 Task: Reply to email with the signature Dorian Garcia with the subject 'Request for time off' from softage.1@softage.net with the message 'Could you provide me with a list of the project's critical success factors?' with CC to softage.8@softage.net with an attached document Social_media_policy.docx
Action: Mouse moved to (1034, 237)
Screenshot: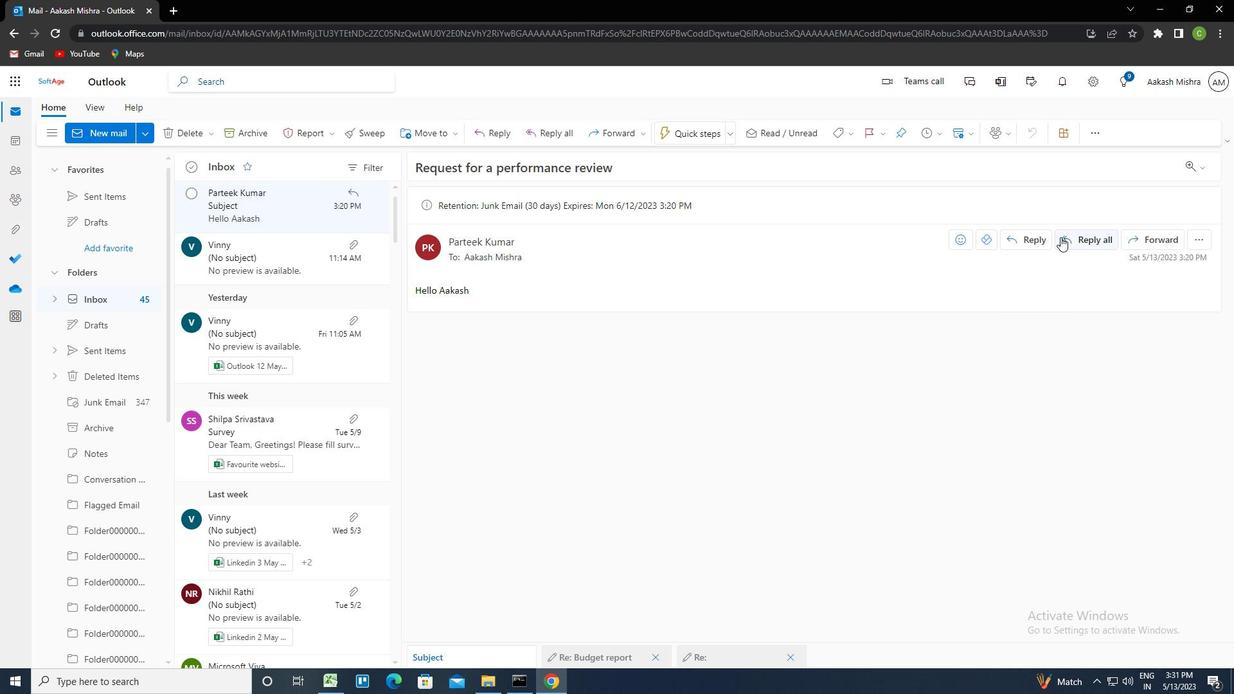 
Action: Mouse pressed left at (1034, 237)
Screenshot: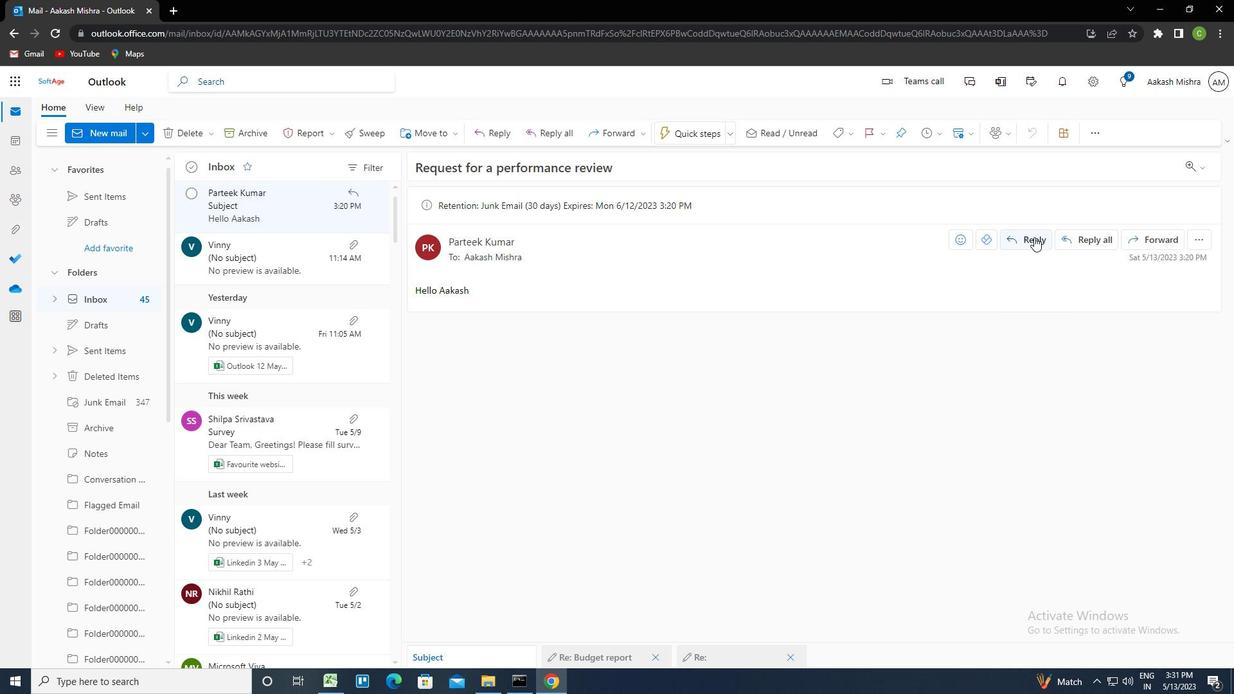 
Action: Mouse moved to (831, 135)
Screenshot: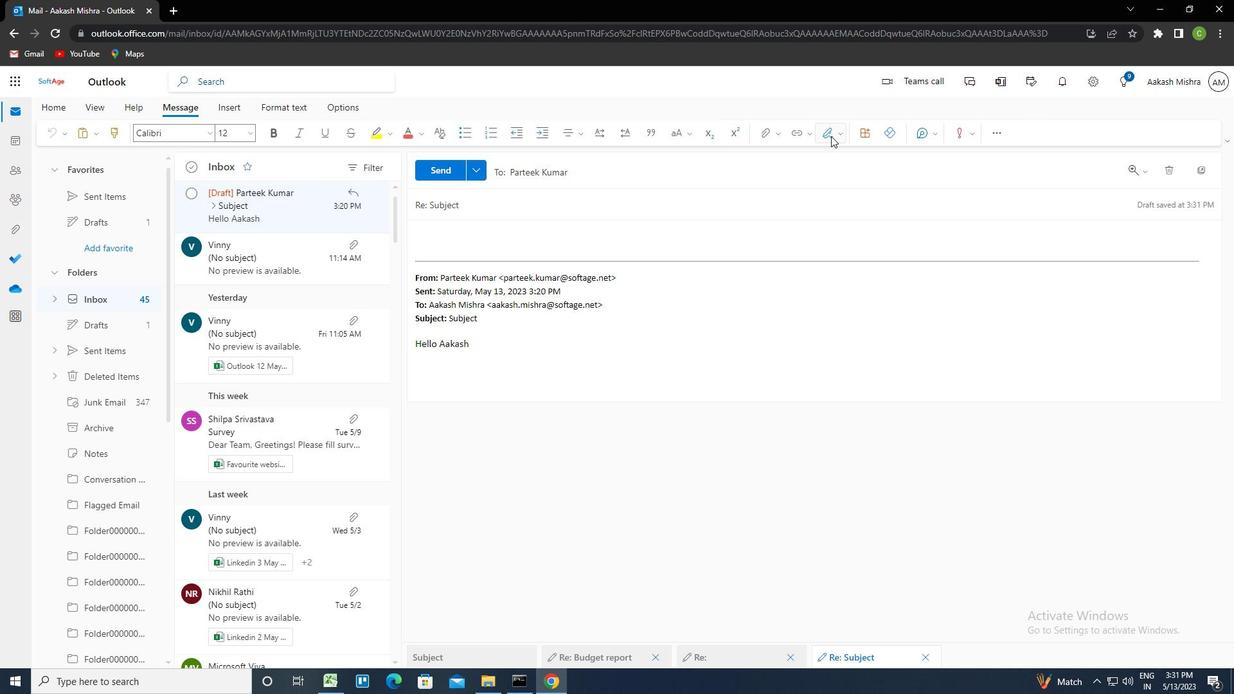 
Action: Mouse pressed left at (831, 135)
Screenshot: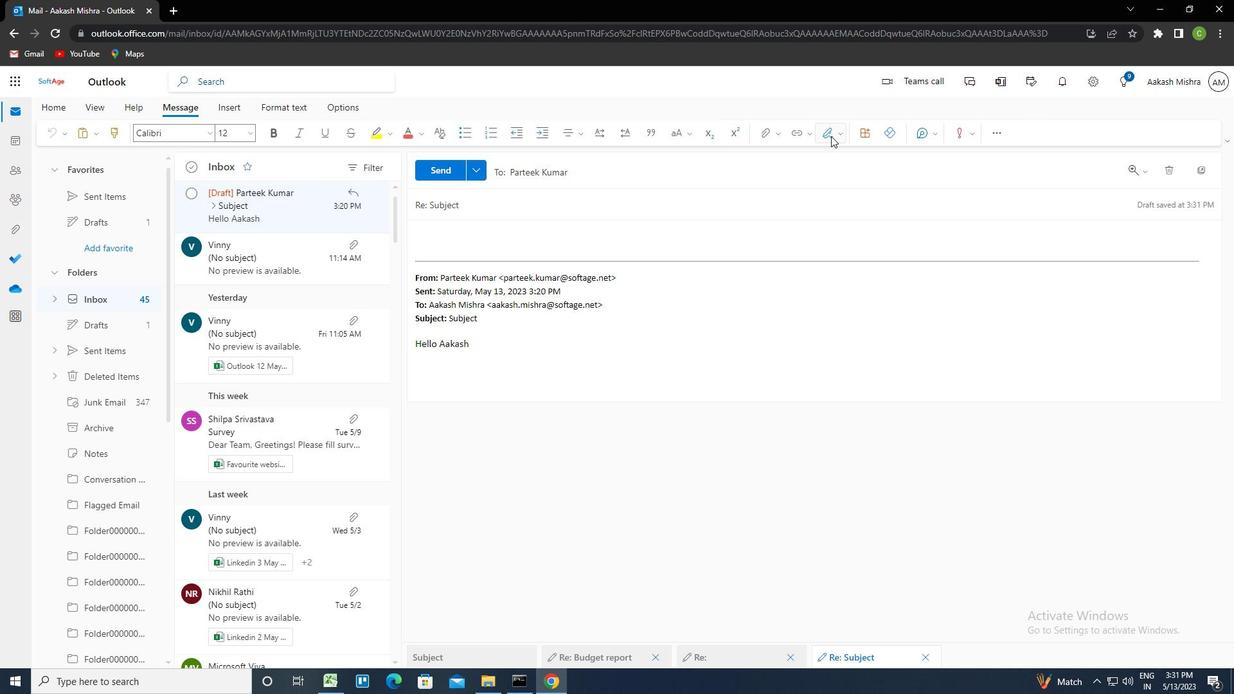 
Action: Mouse moved to (823, 189)
Screenshot: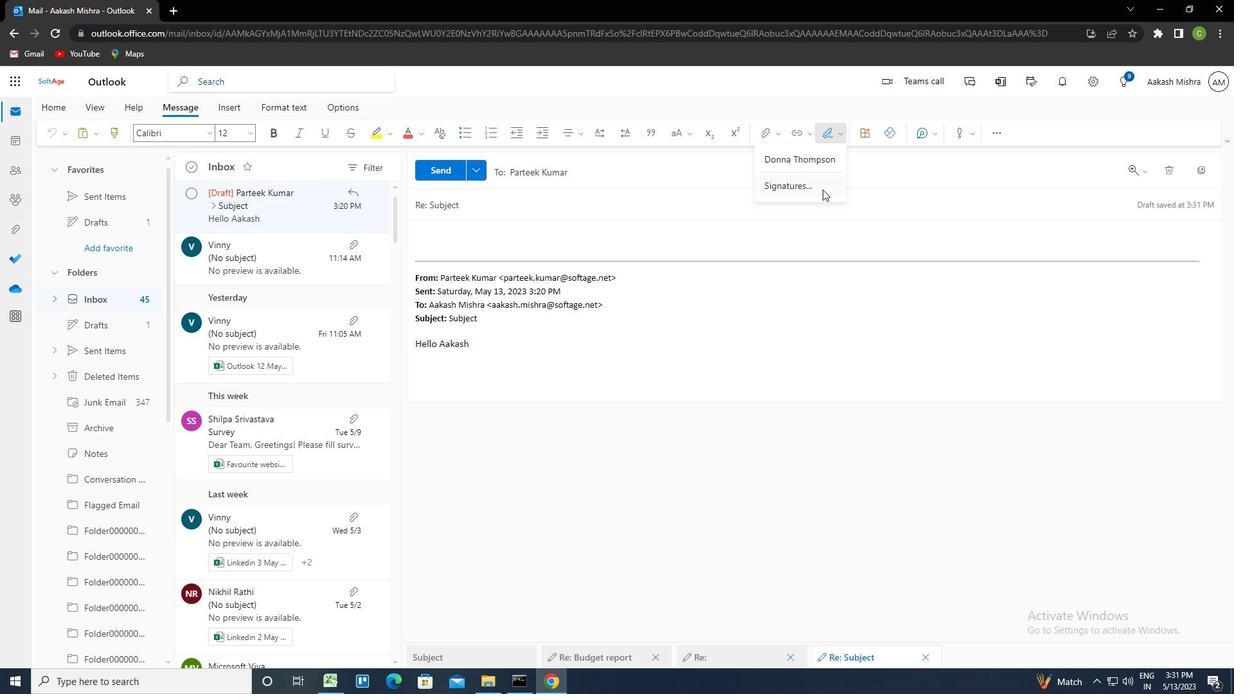 
Action: Mouse pressed left at (823, 189)
Screenshot: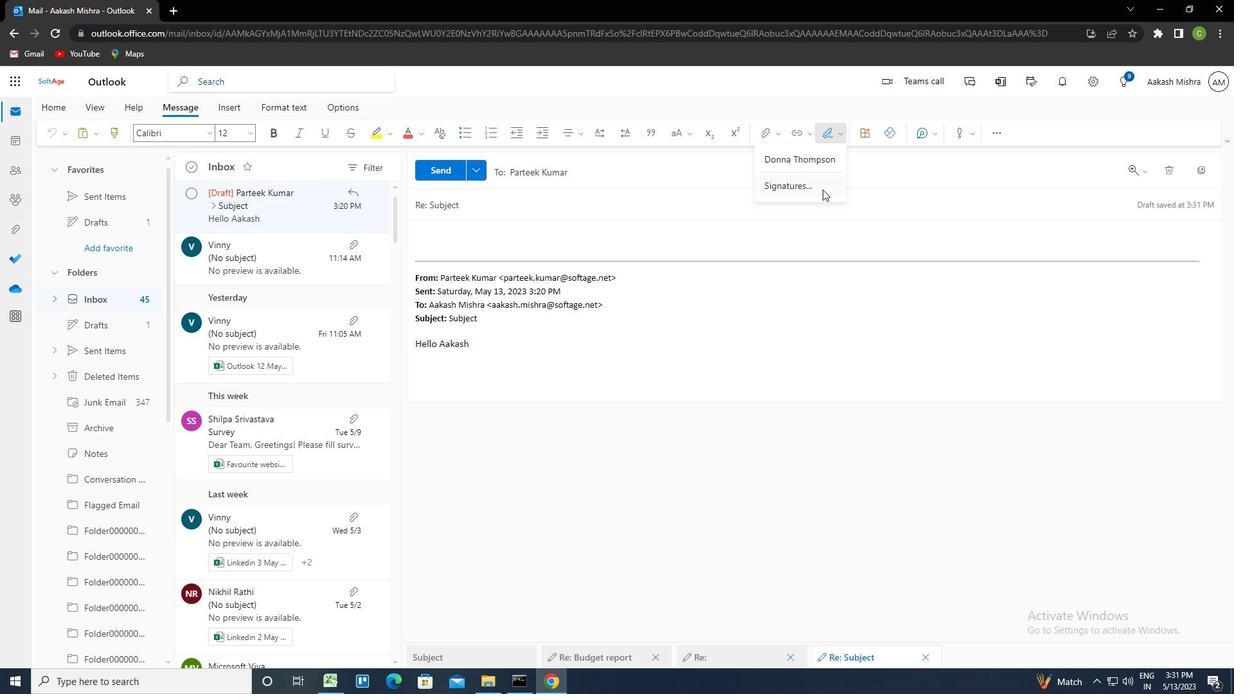 
Action: Mouse moved to (860, 235)
Screenshot: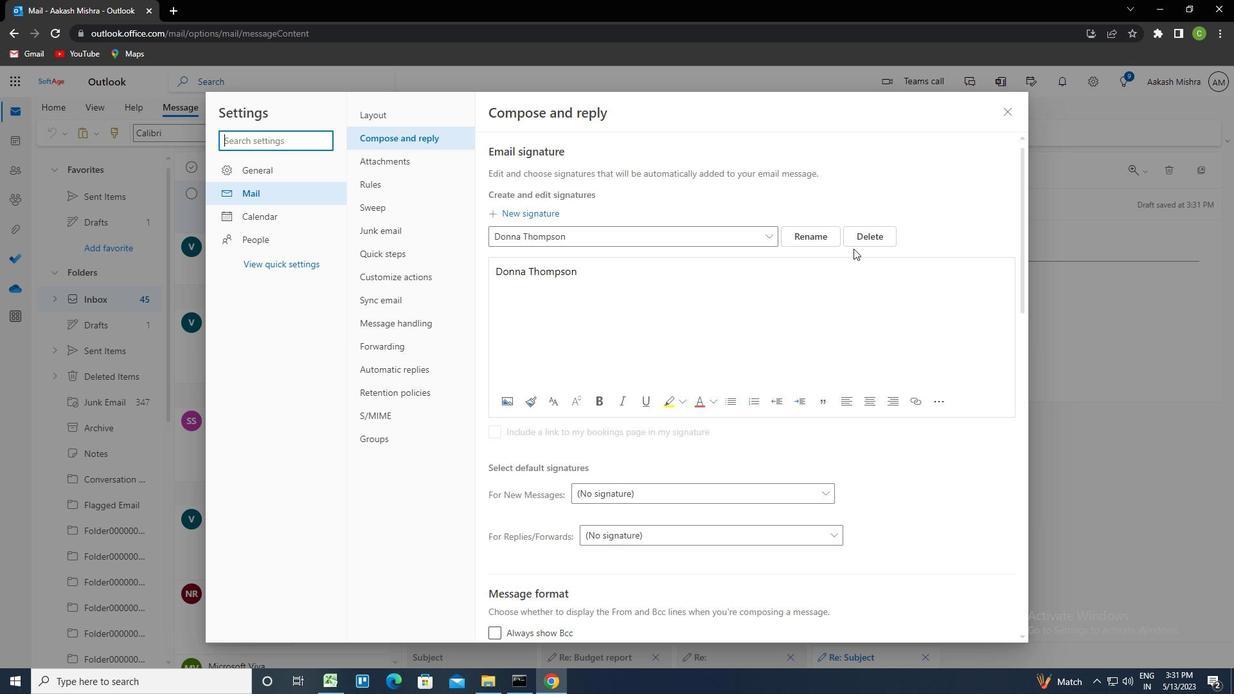 
Action: Mouse pressed left at (860, 235)
Screenshot: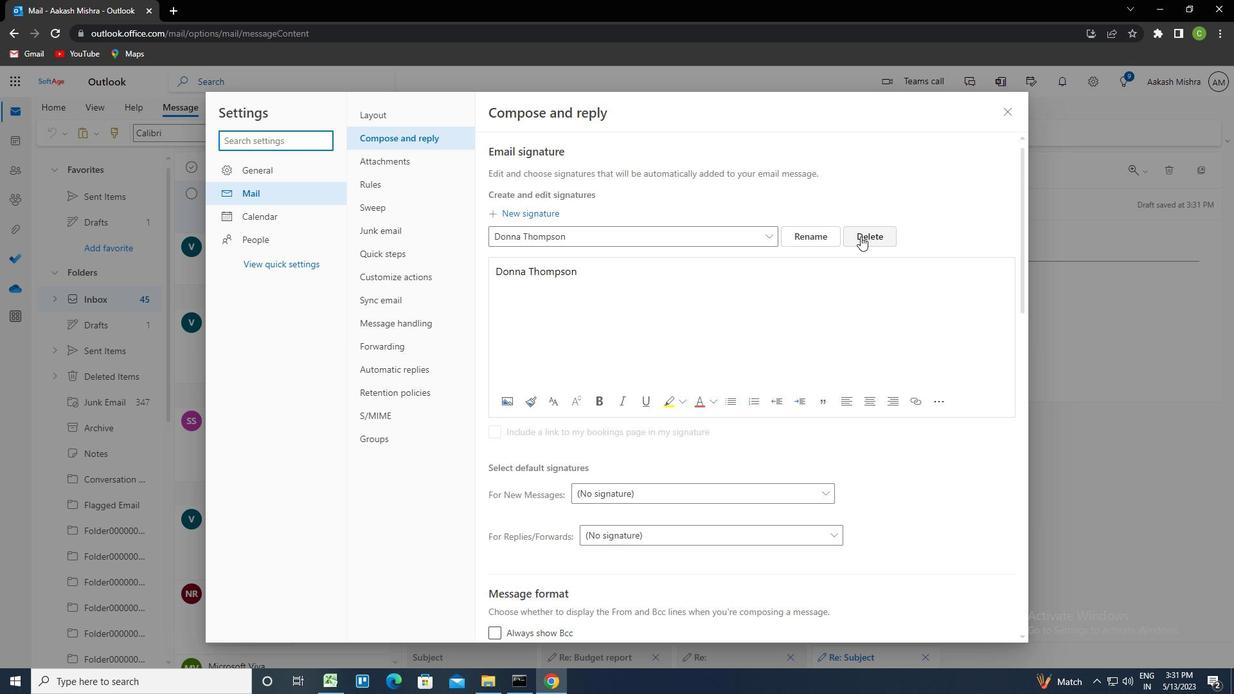
Action: Mouse moved to (678, 239)
Screenshot: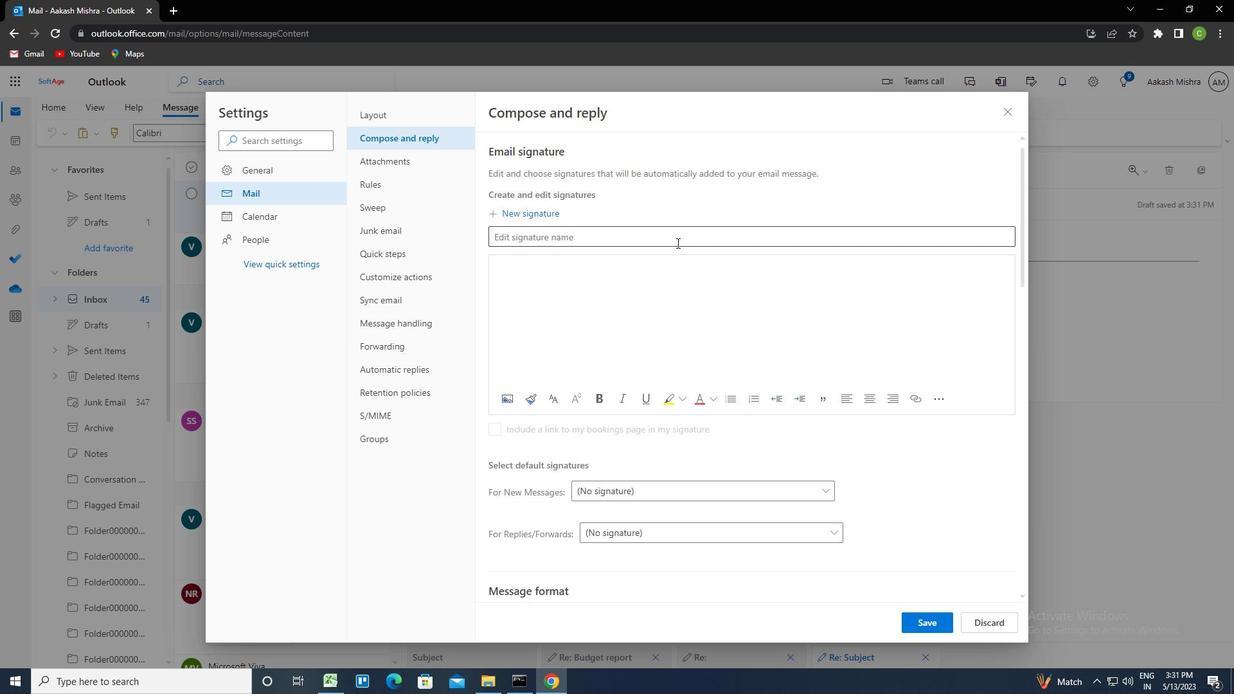 
Action: Mouse pressed left at (678, 239)
Screenshot: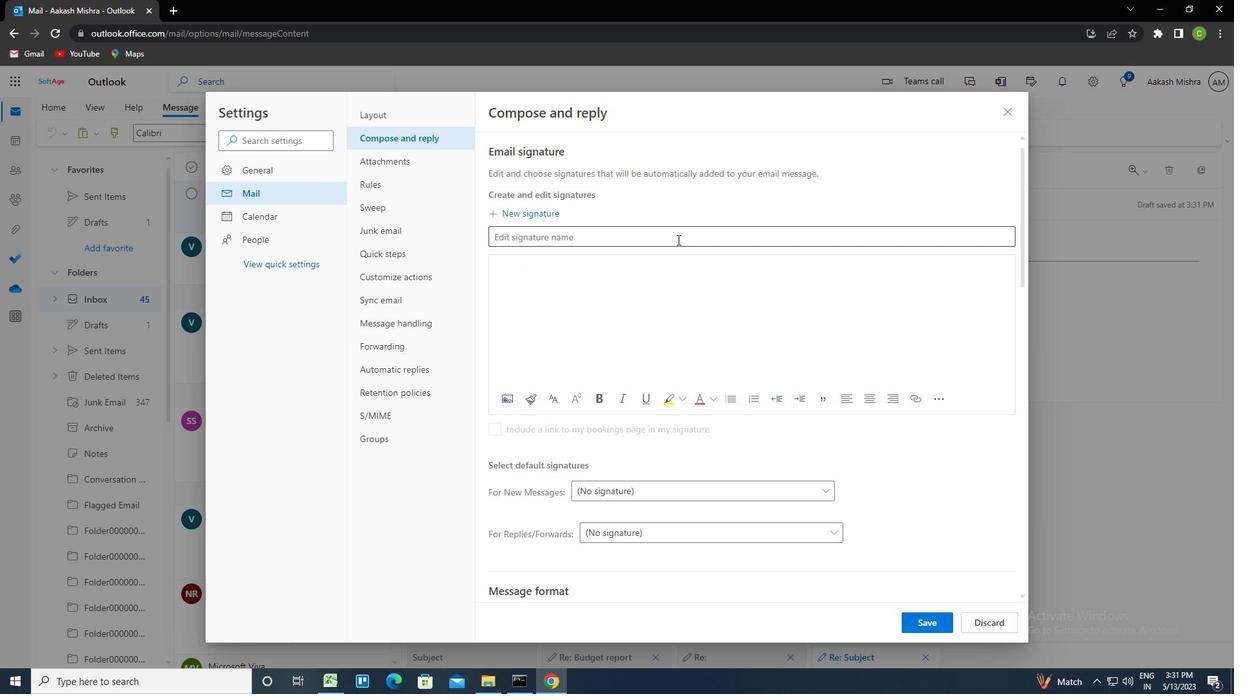 
Action: Key pressed <Key.caps_lock>d<Key.caps_lock>orian<Key.space><Key.caps_lock>g<Key.caps_lock>arcia<Key.tab><Key.caps_lock>d<Key.caps_lock>orian<Key.space><Key.caps_lock>g<Key.caps_lock>racia
Screenshot: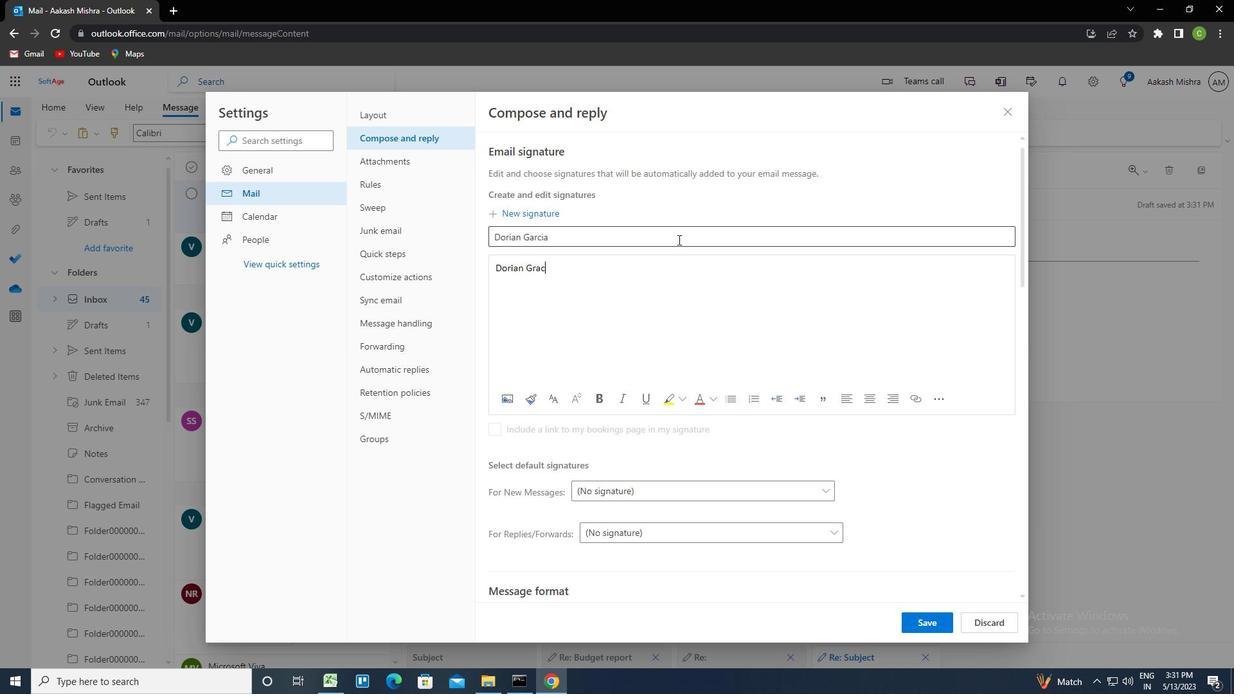 
Action: Mouse moved to (931, 626)
Screenshot: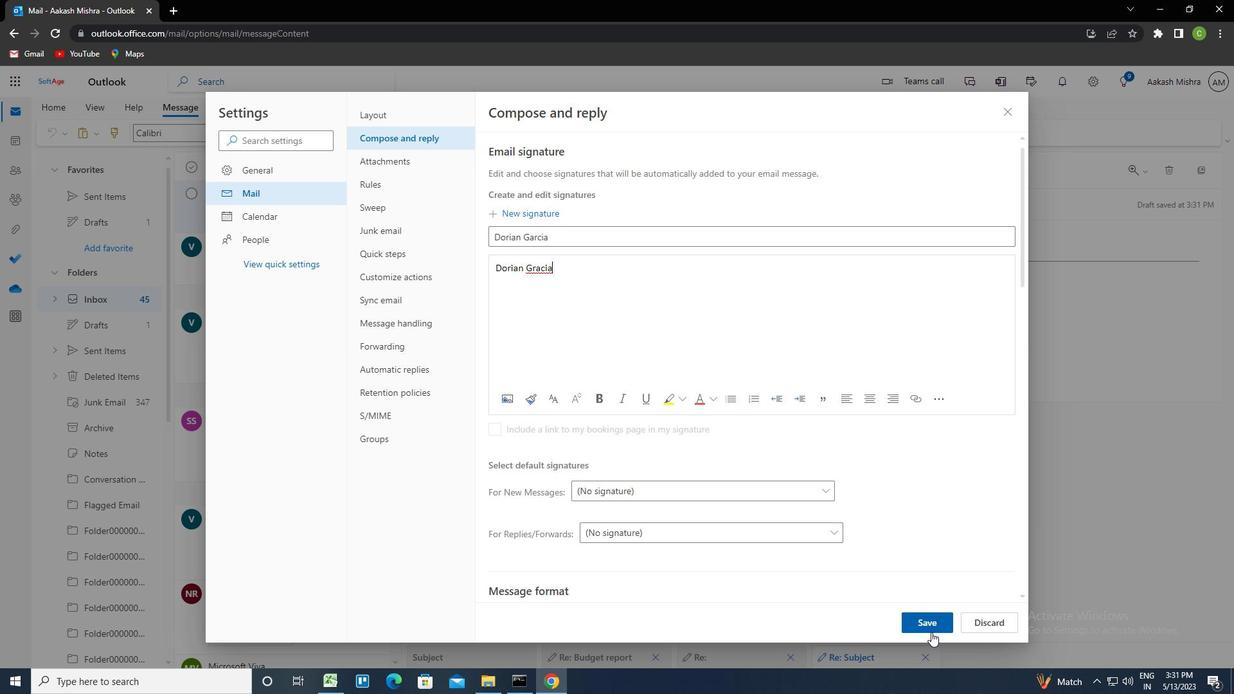 
Action: Mouse pressed left at (931, 626)
Screenshot: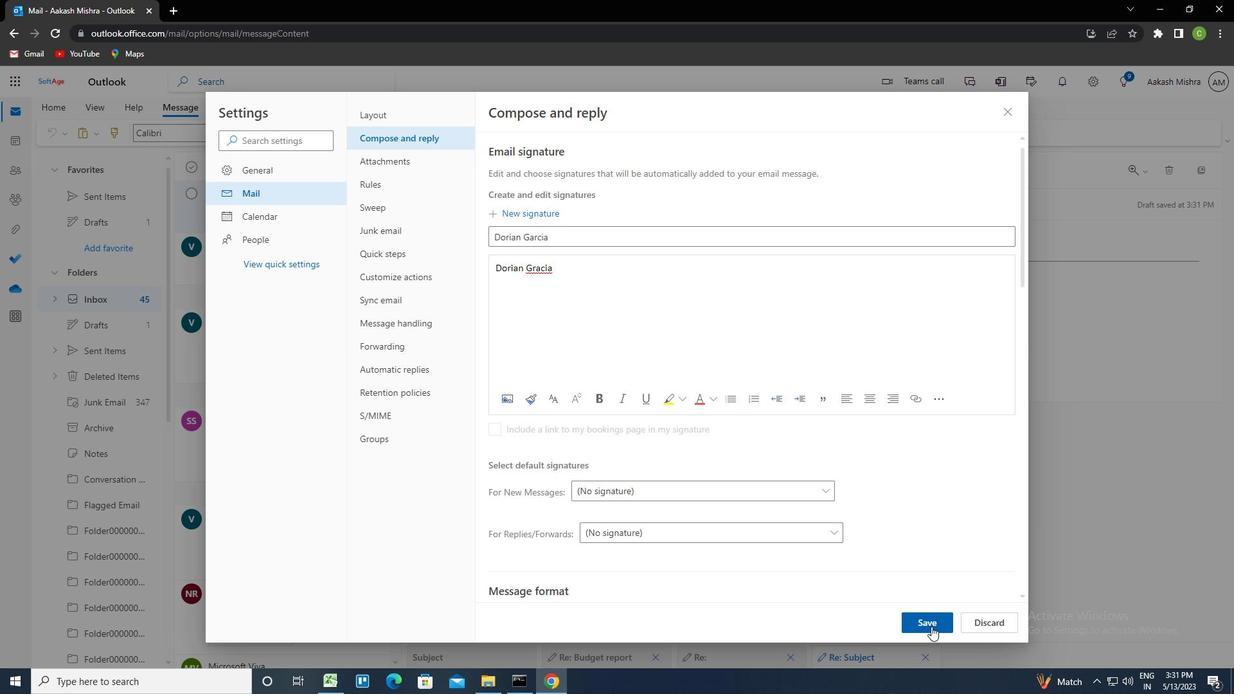 
Action: Mouse moved to (541, 270)
Screenshot: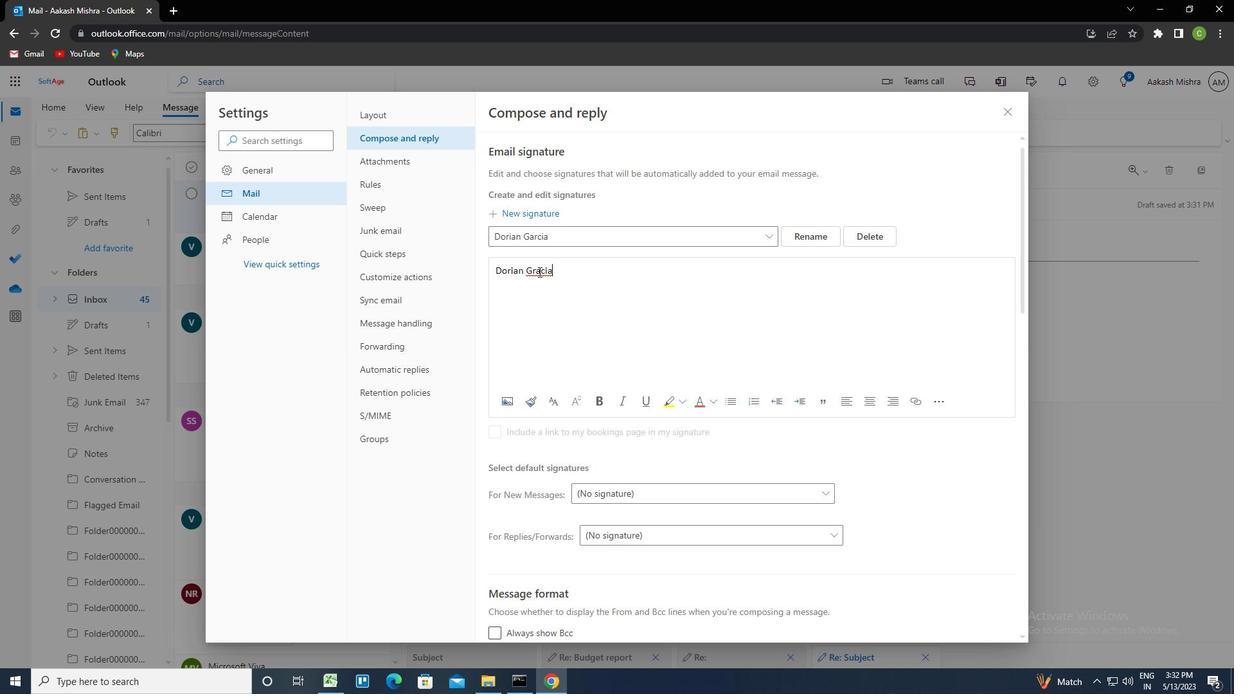 
Action: Mouse pressed left at (541, 270)
Screenshot: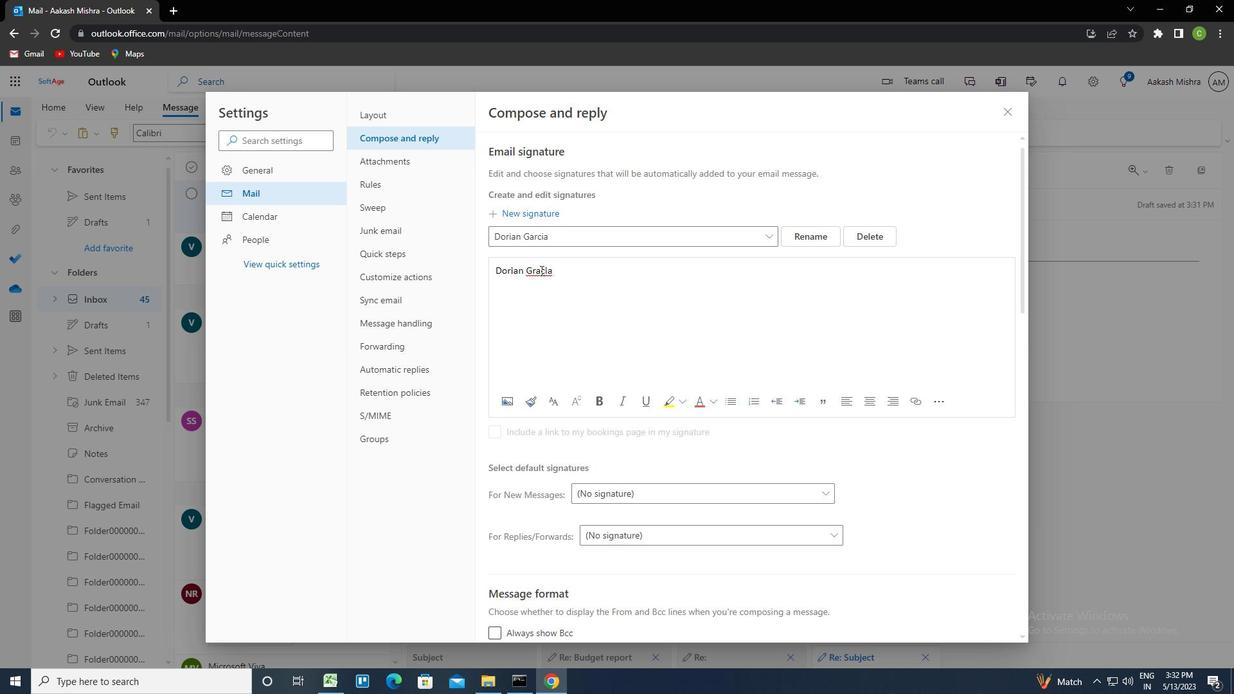 
Action: Mouse moved to (542, 270)
Screenshot: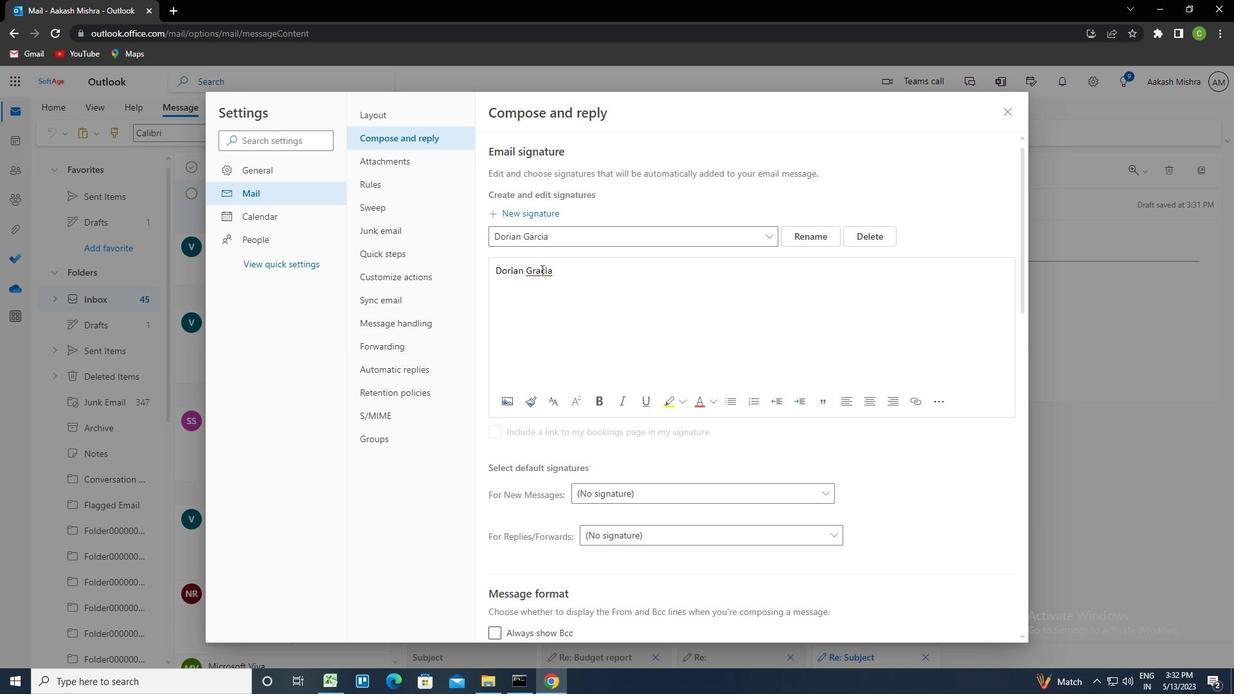 
Action: Key pressed <Key.backspace><Key.backspace>ar
Screenshot: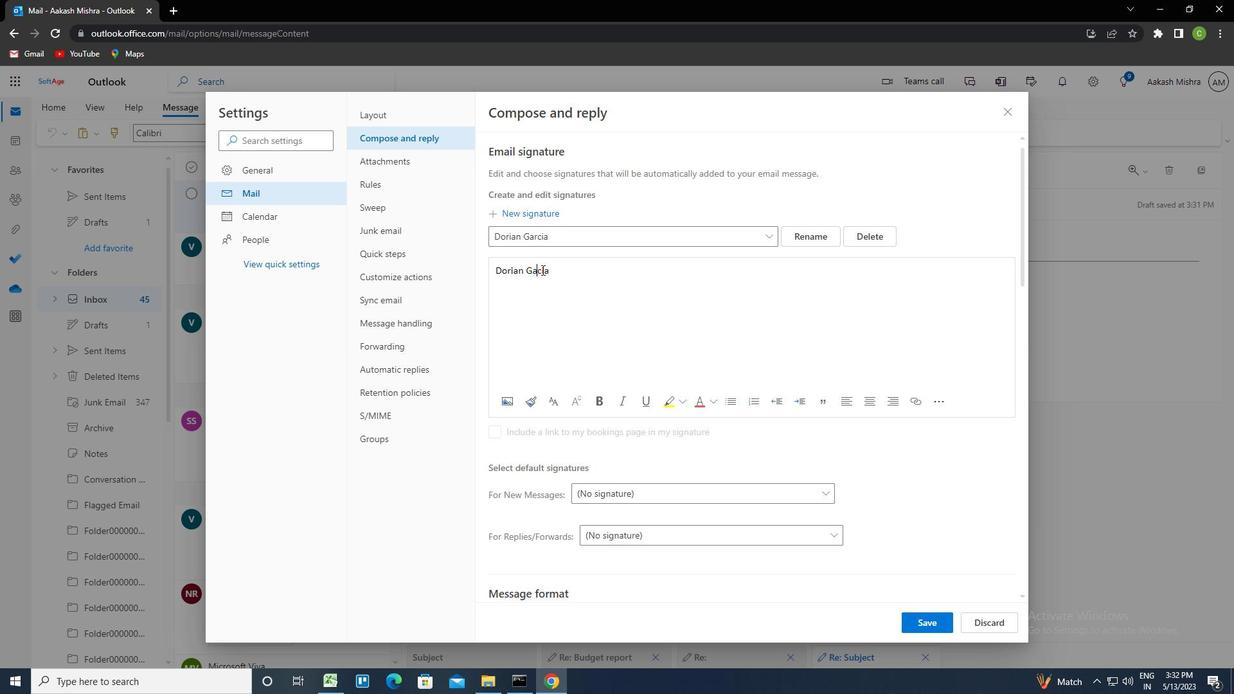 
Action: Mouse moved to (932, 629)
Screenshot: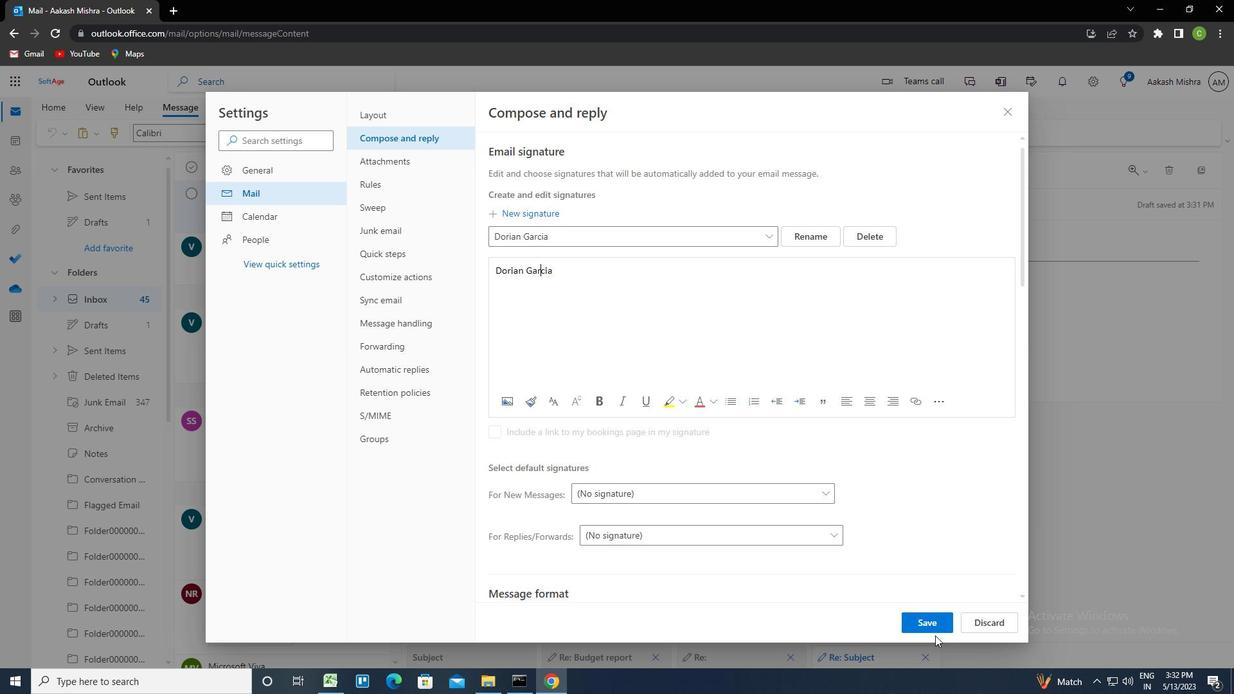 
Action: Mouse pressed left at (932, 629)
Screenshot: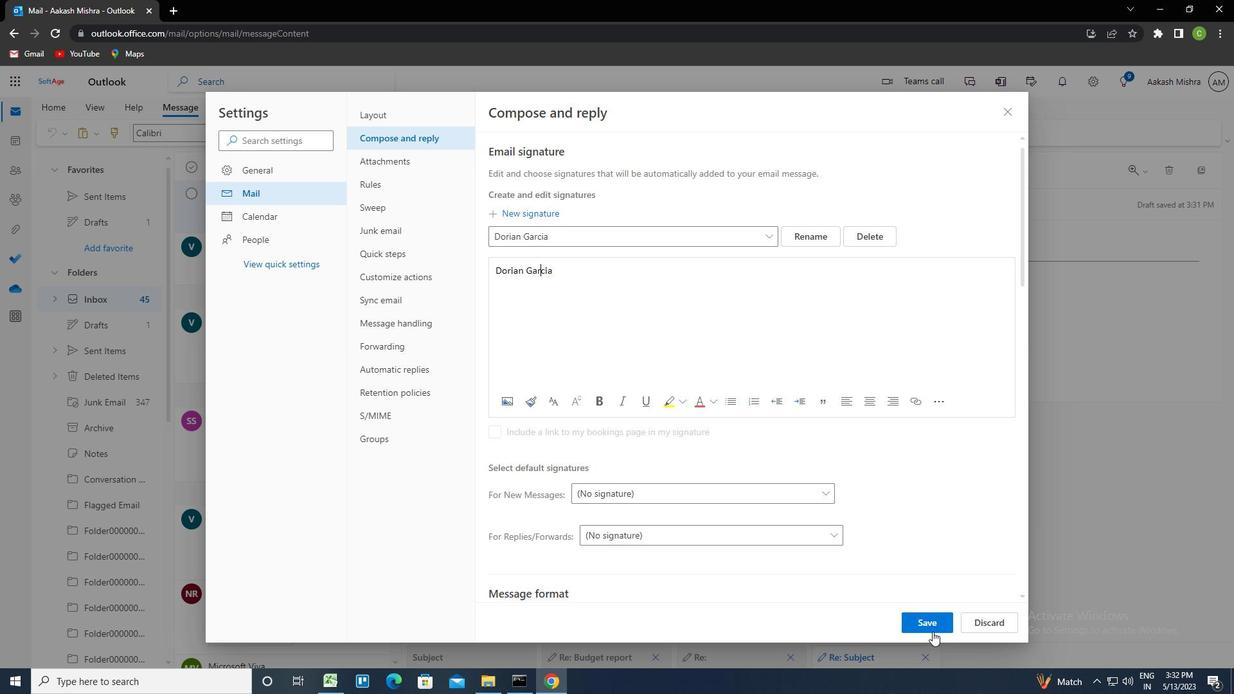
Action: Mouse moved to (1012, 108)
Screenshot: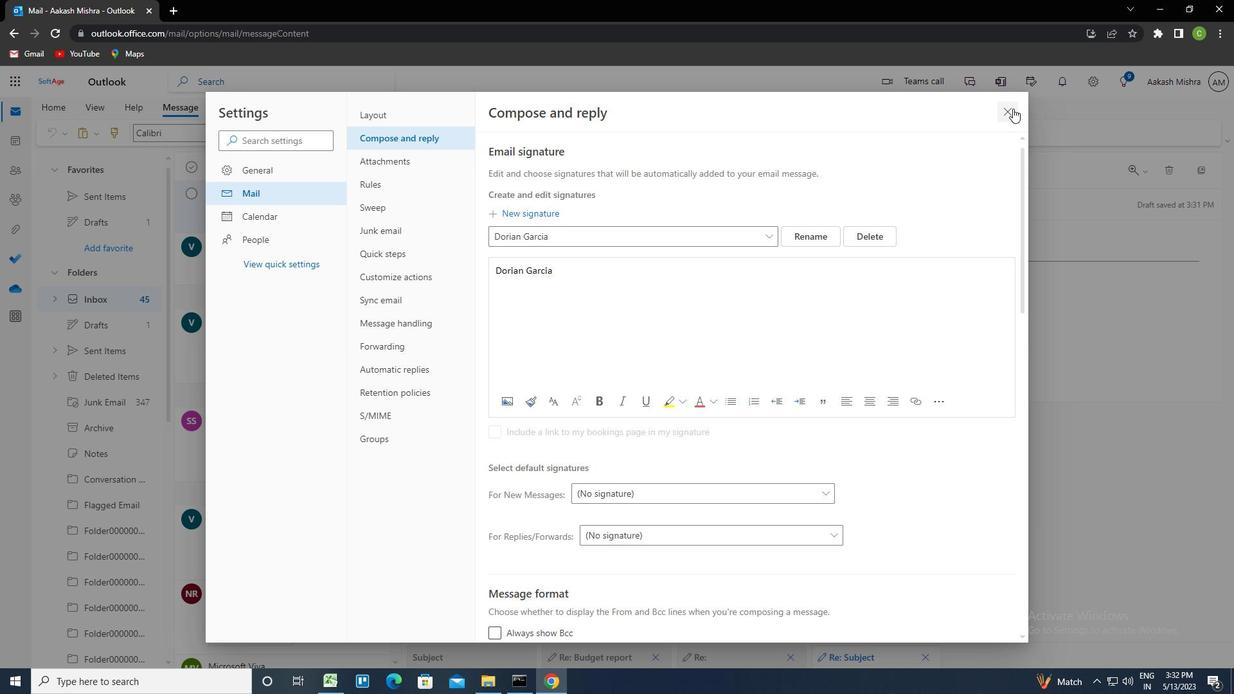 
Action: Mouse pressed left at (1012, 108)
Screenshot: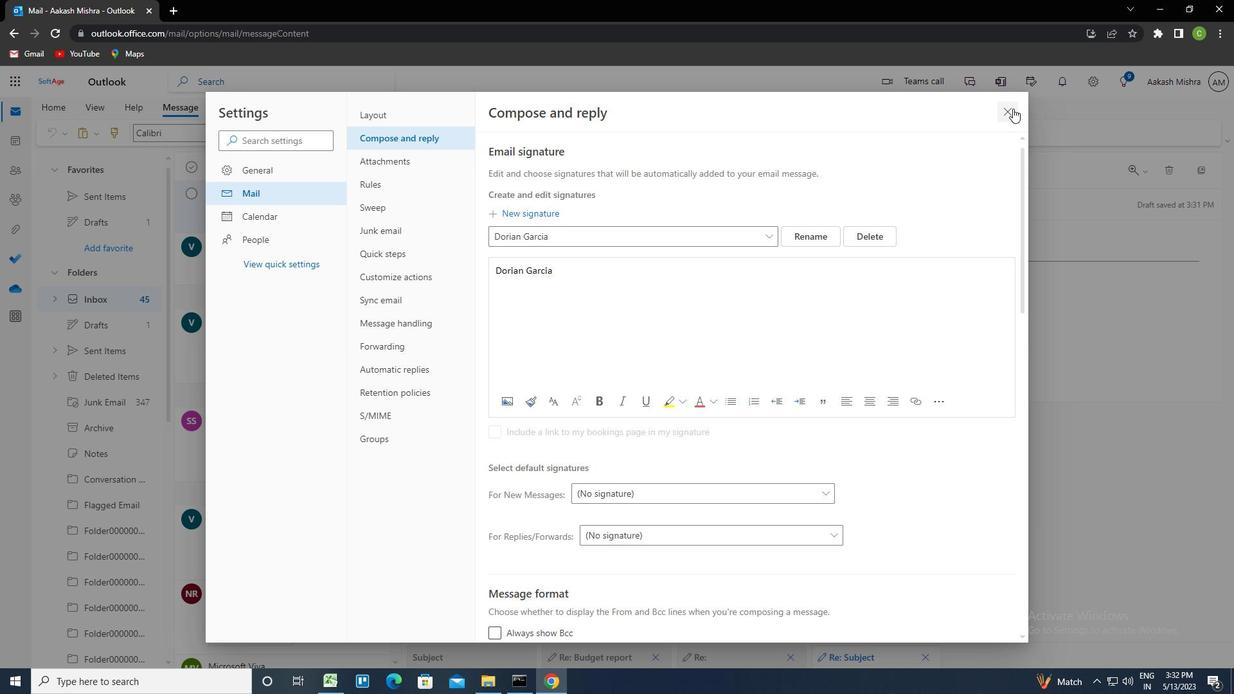 
Action: Mouse moved to (488, 241)
Screenshot: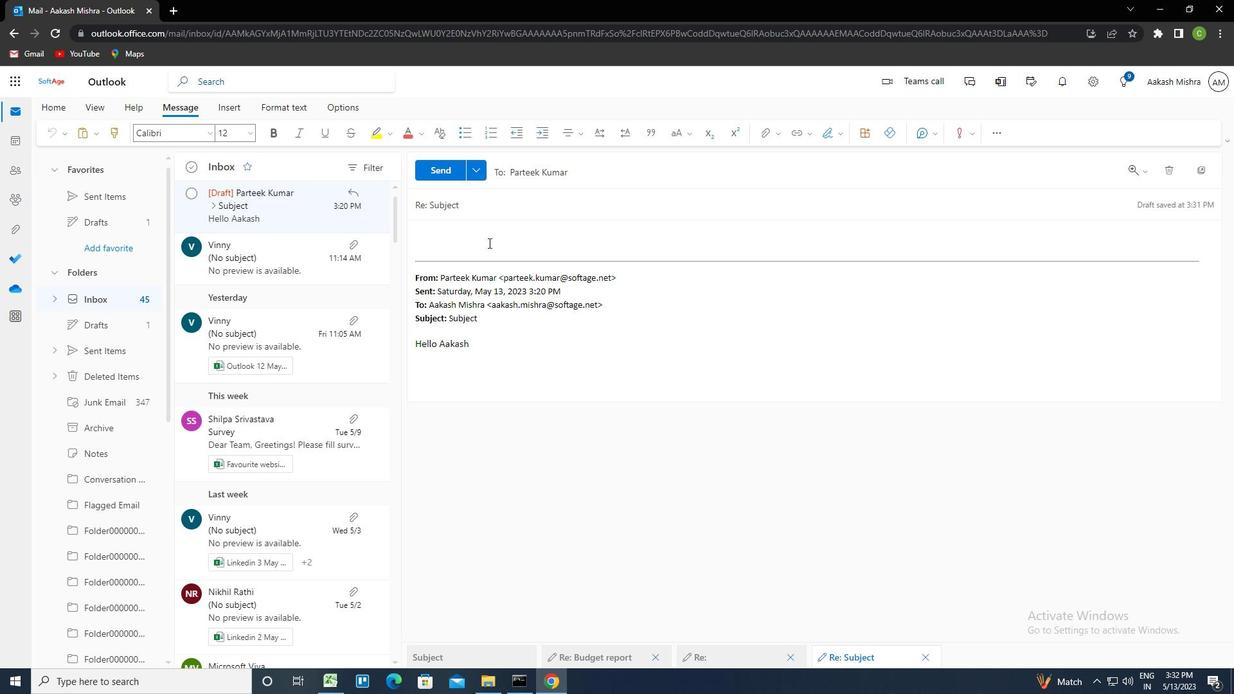 
Action: Mouse pressed left at (488, 241)
Screenshot: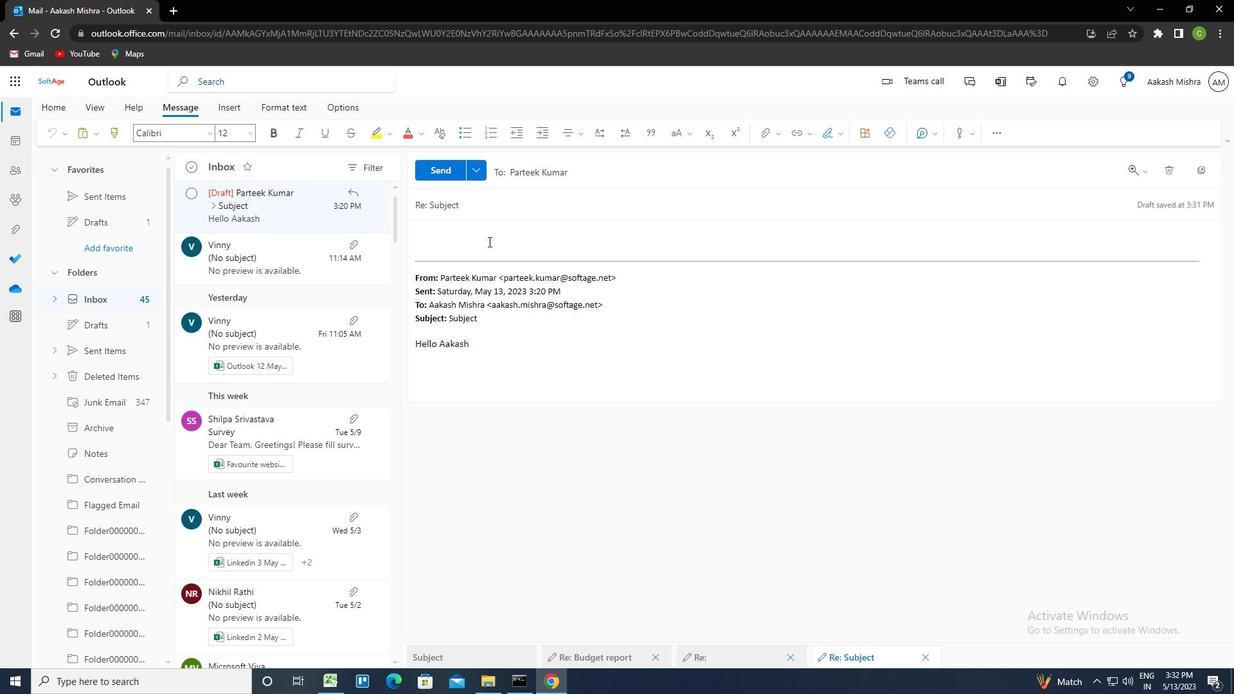 
Action: Mouse moved to (828, 136)
Screenshot: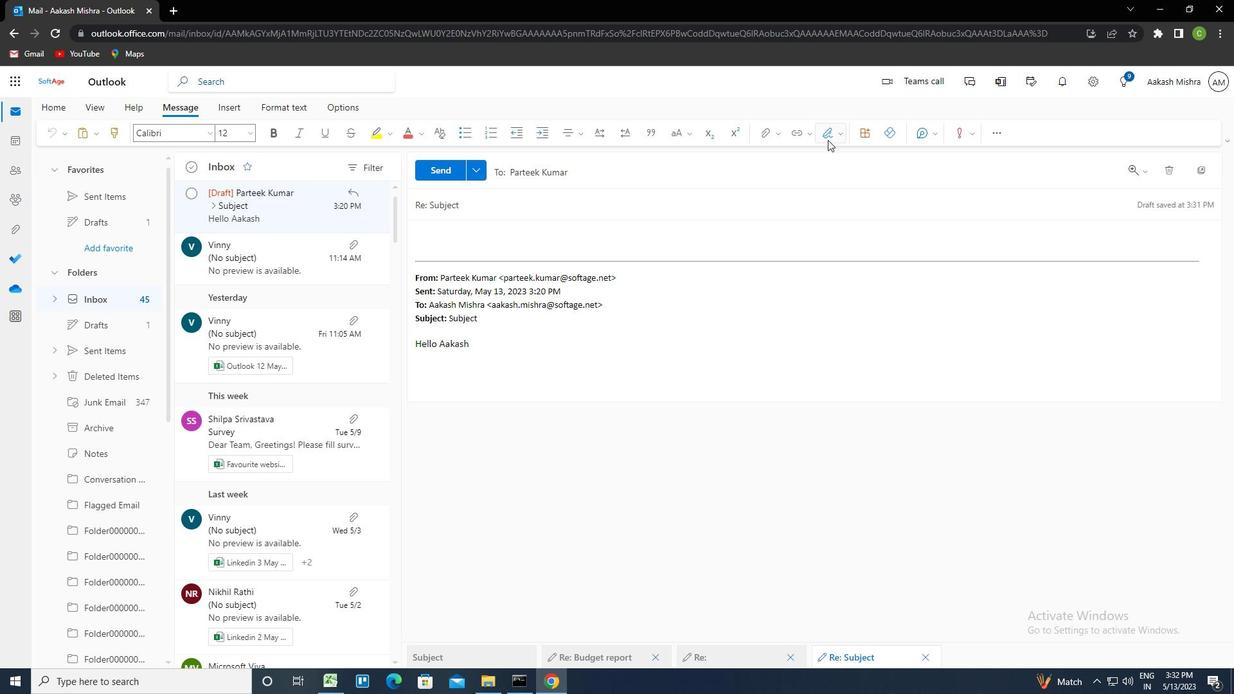 
Action: Mouse pressed left at (828, 136)
Screenshot: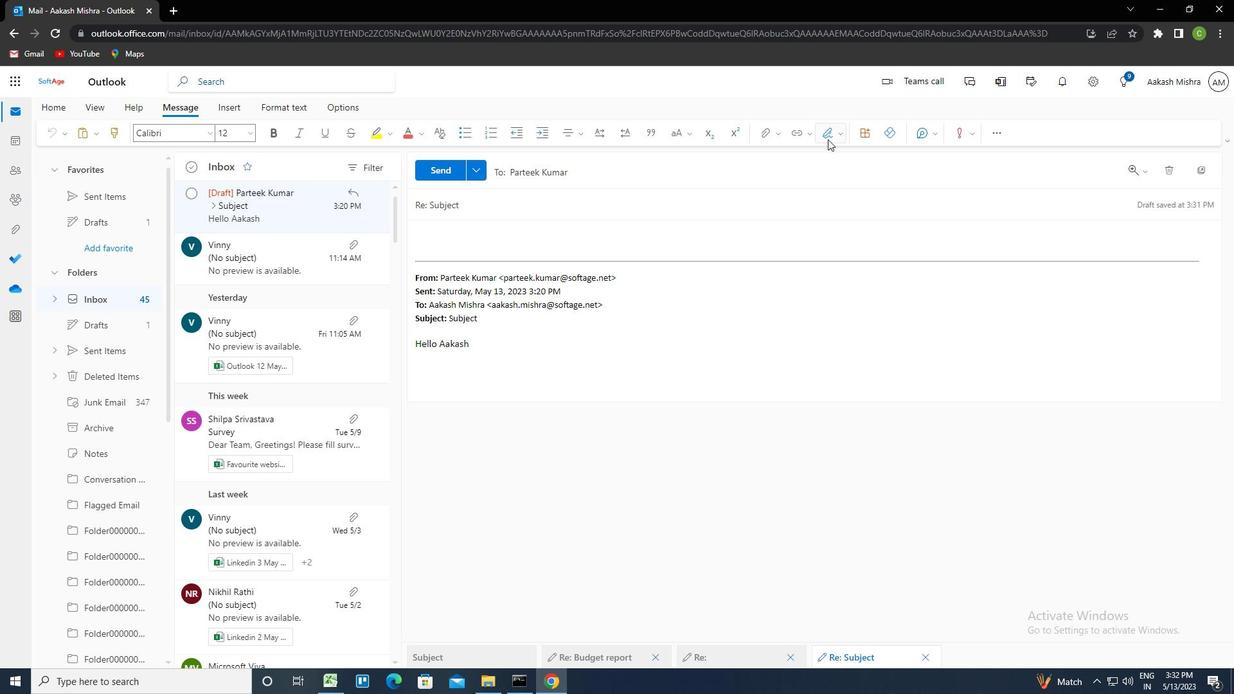 
Action: Mouse moved to (815, 161)
Screenshot: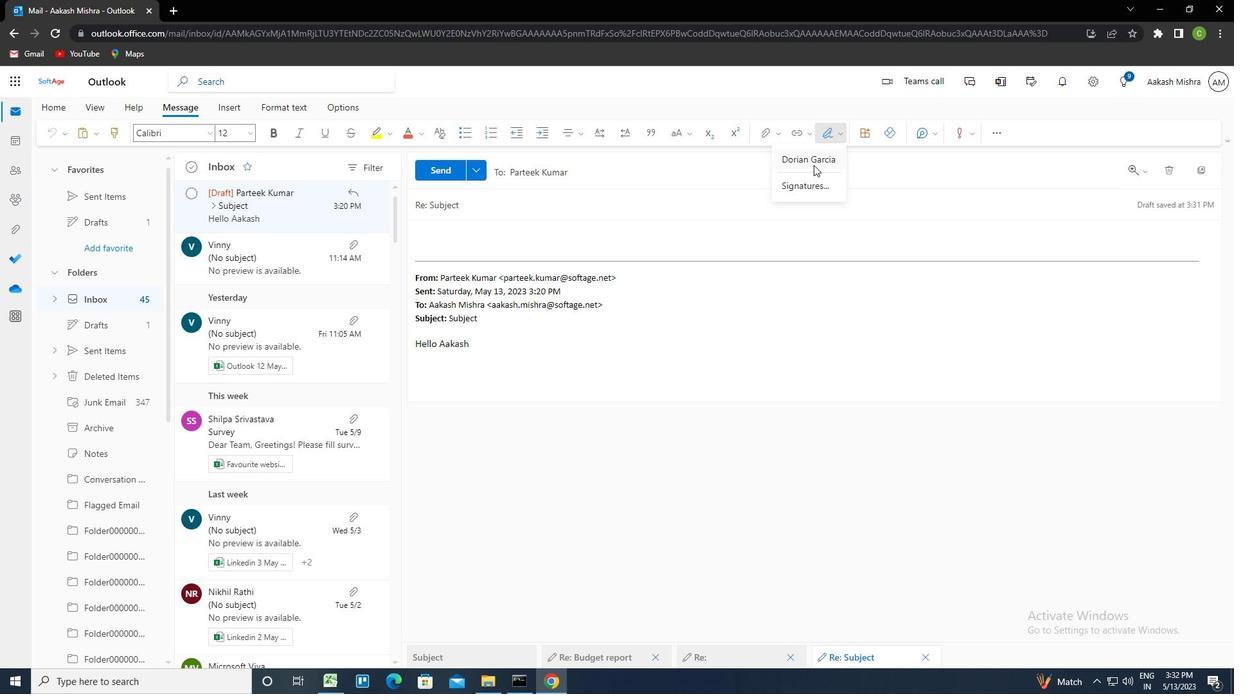 
Action: Mouse pressed left at (815, 161)
Screenshot: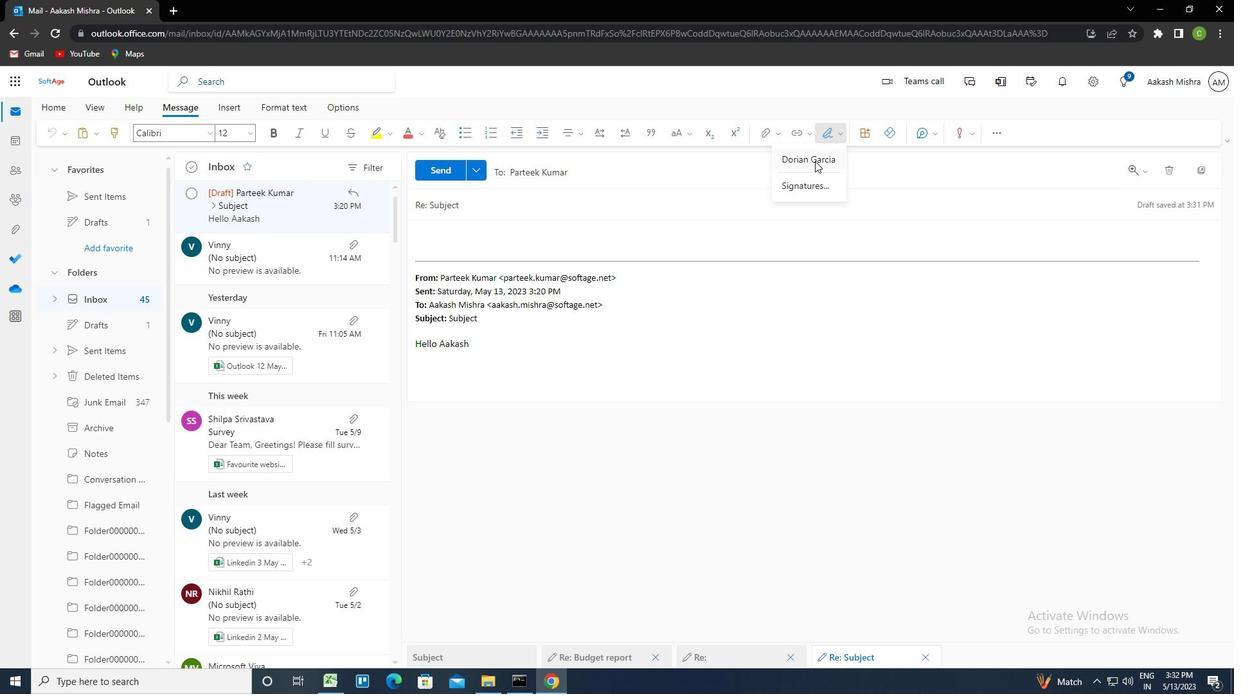 
Action: Mouse moved to (542, 207)
Screenshot: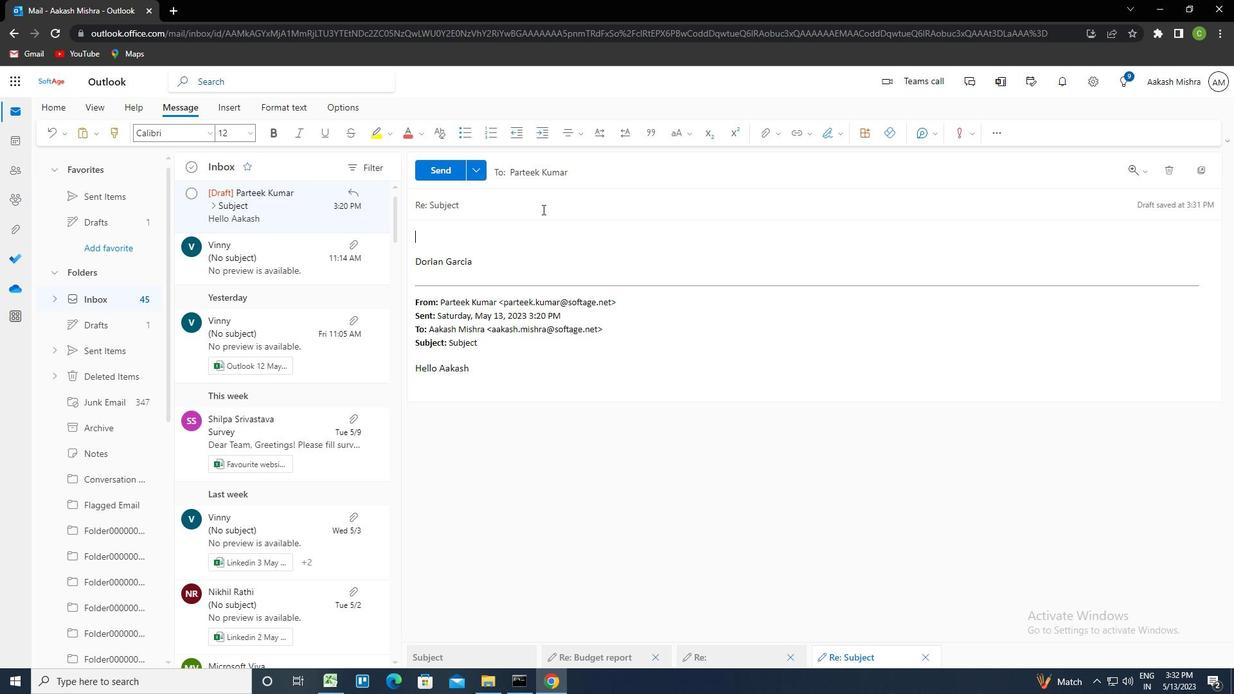 
Action: Mouse pressed left at (542, 207)
Screenshot: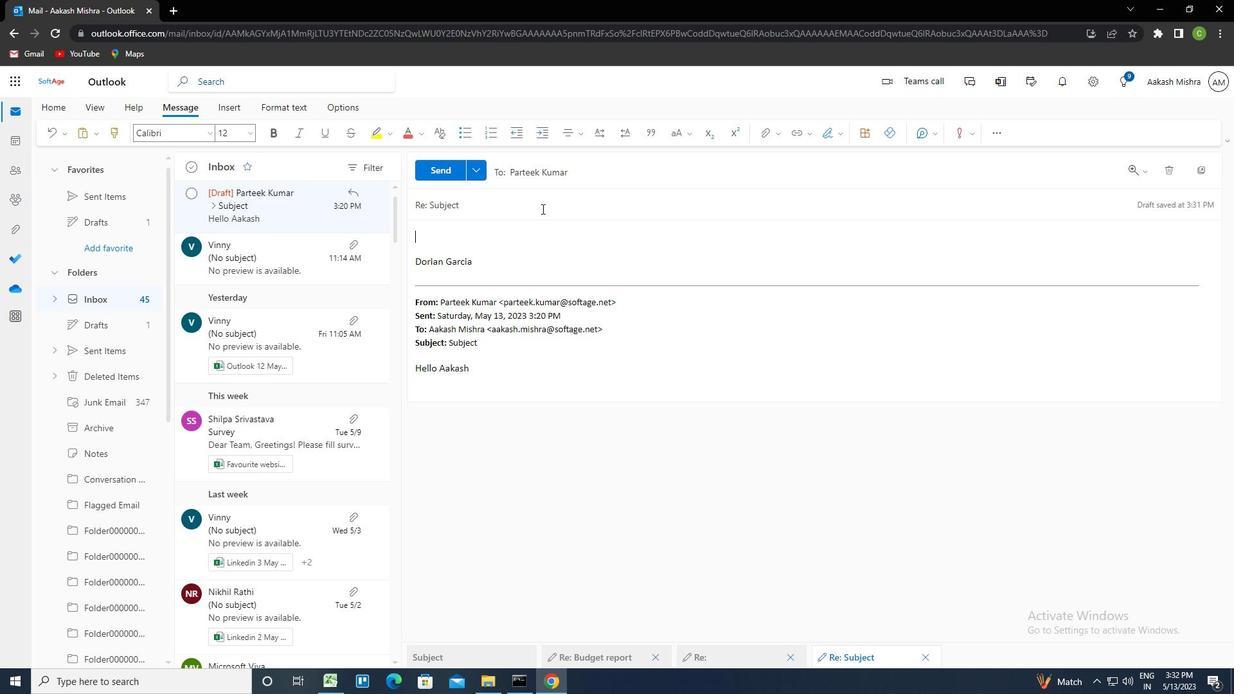 
Action: Key pressed <Key.caps_lock>r<Key.caps_lock>equest<Key.space>for<Key.left><Key.left><Key.shift><Key.left><Key.delete><Key.right><Key.right><Key.space>ctrl+TIME<Key.space>OFF<Key.tab><Key.caps_lock>C<Key.caps_lock>OULD<Key.space>YOU<Key.space>PROVIDE<Key.space>ME<Key.space>WITH<Key.space>A<Key.space>LIST<Key.space>OF<Key.space>THE<Key.space>PROJECT'S<Key.space>CRITICAL<Key.space>SUCCESS<Key.space>FACTORS<Key.shift_r><Key.shift_r><Key.shift_r><Key.shift_r><Key.shift_r><Key.shift_r><Key.shift_r><Key.shift_r><Key.shift_r><Key.shift_r><Key.shift_r><Key.shift_r><Key.shift_r><Key.shift_r><Key.shift_r><Key.shift_r>?
Screenshot: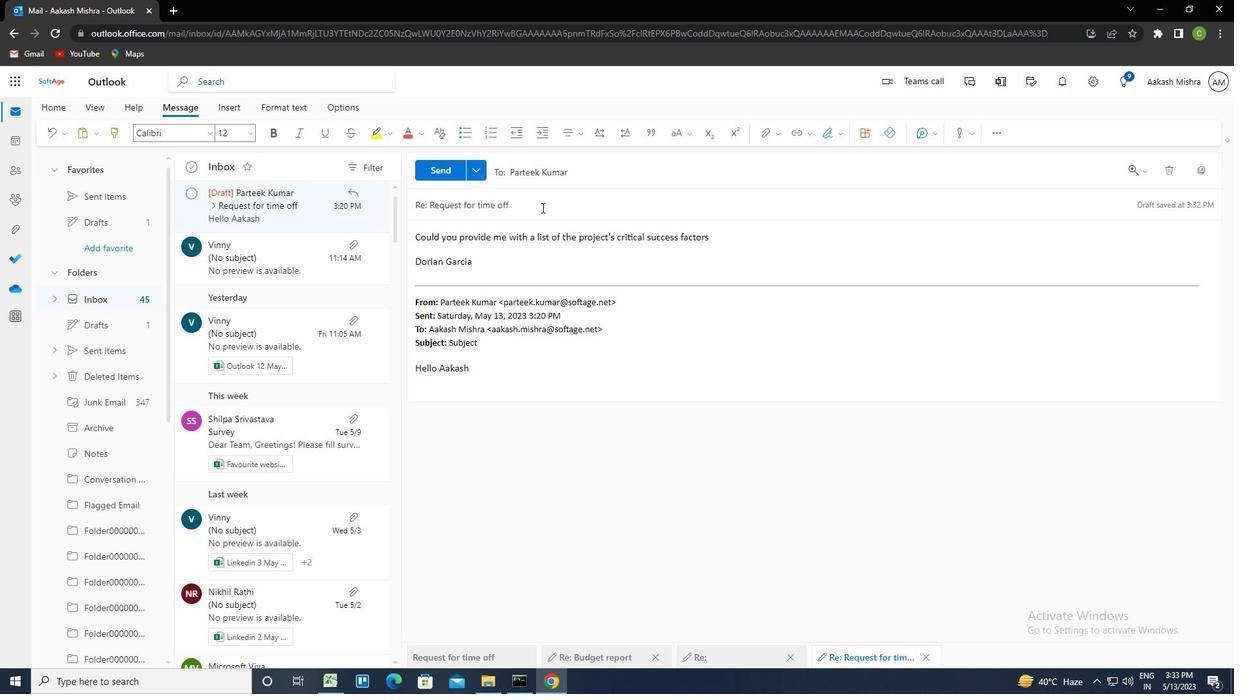 
Action: Mouse moved to (569, 178)
Screenshot: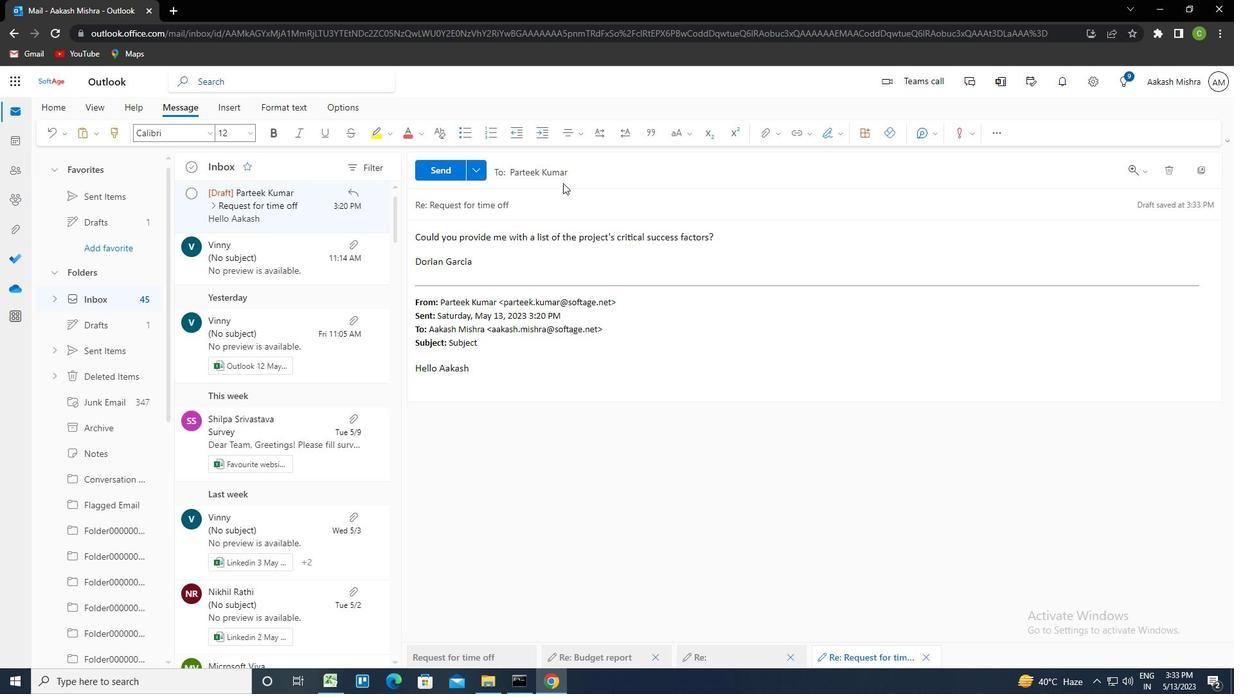 
Action: Mouse pressed left at (569, 178)
Screenshot: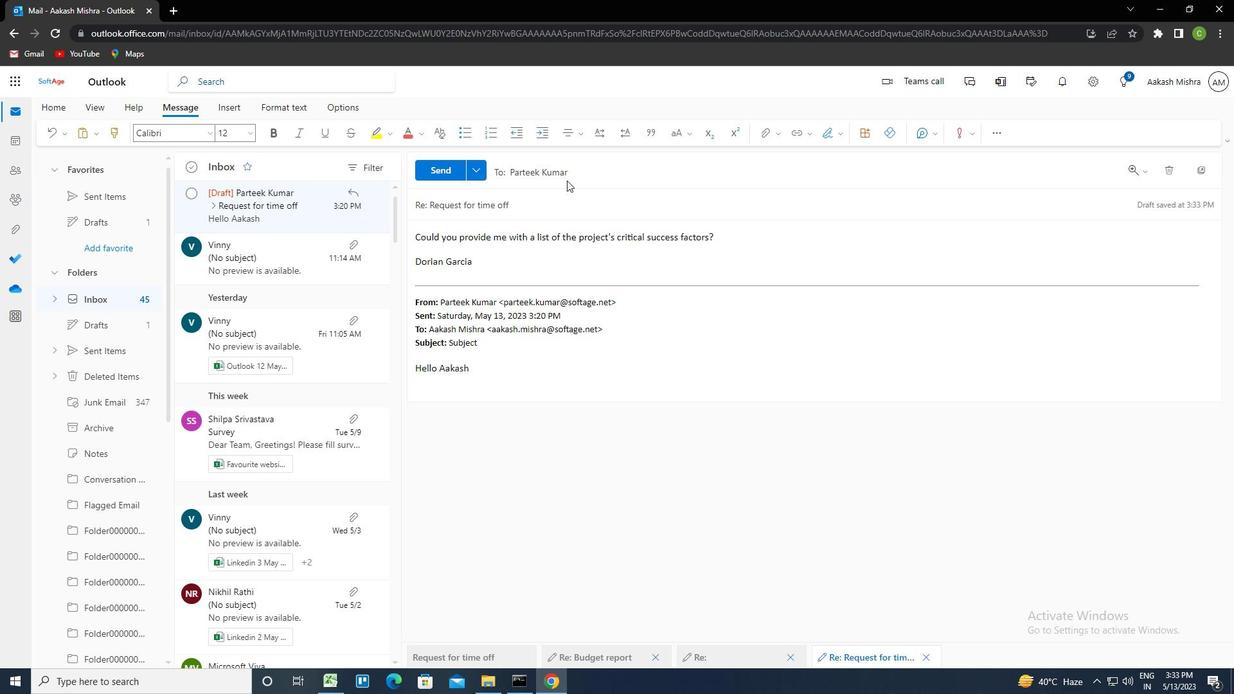 
Action: Mouse moved to (513, 233)
Screenshot: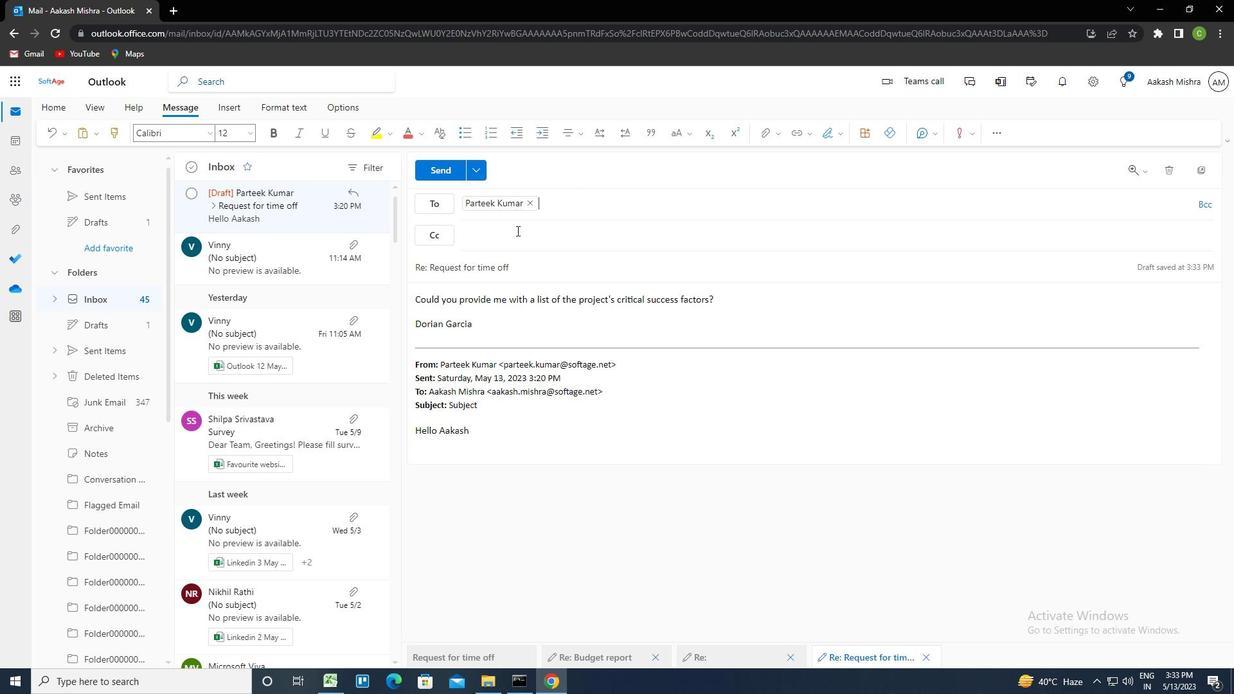 
Action: Mouse pressed left at (513, 233)
Screenshot: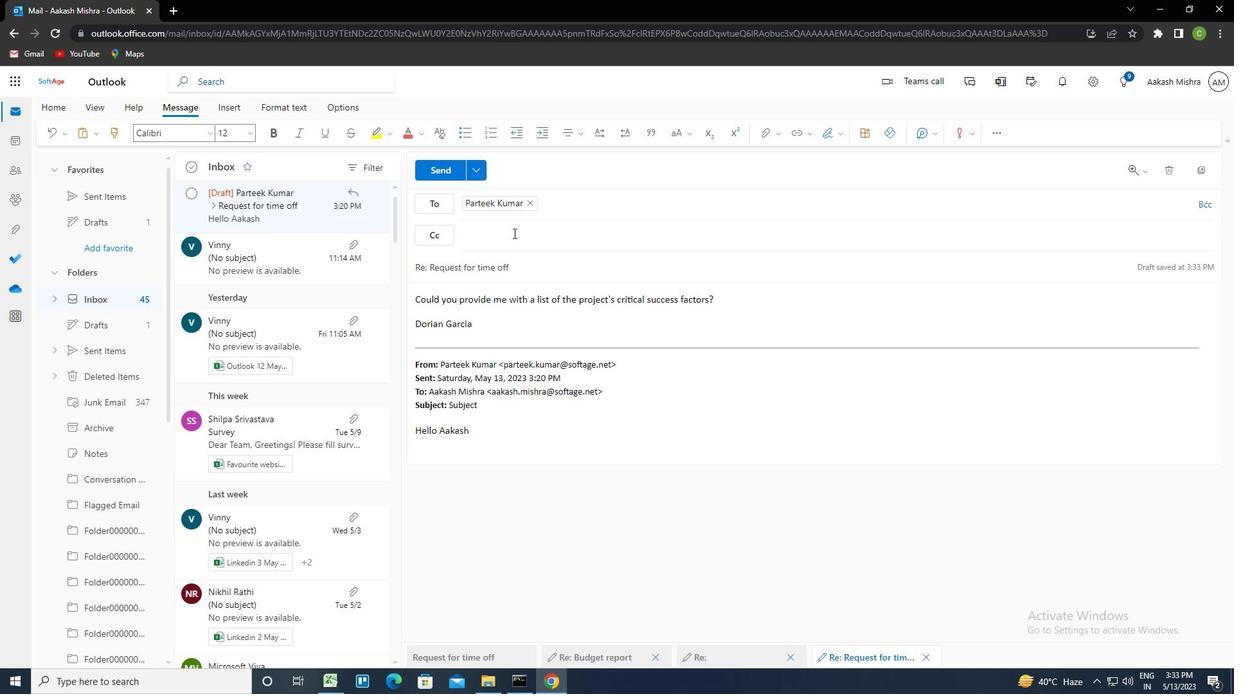 
Action: Key pressed SOFTAGE.8<Key.shift>@SOFTAGE<Key.down><Key.enter><Key.up><Key.enter>
Screenshot: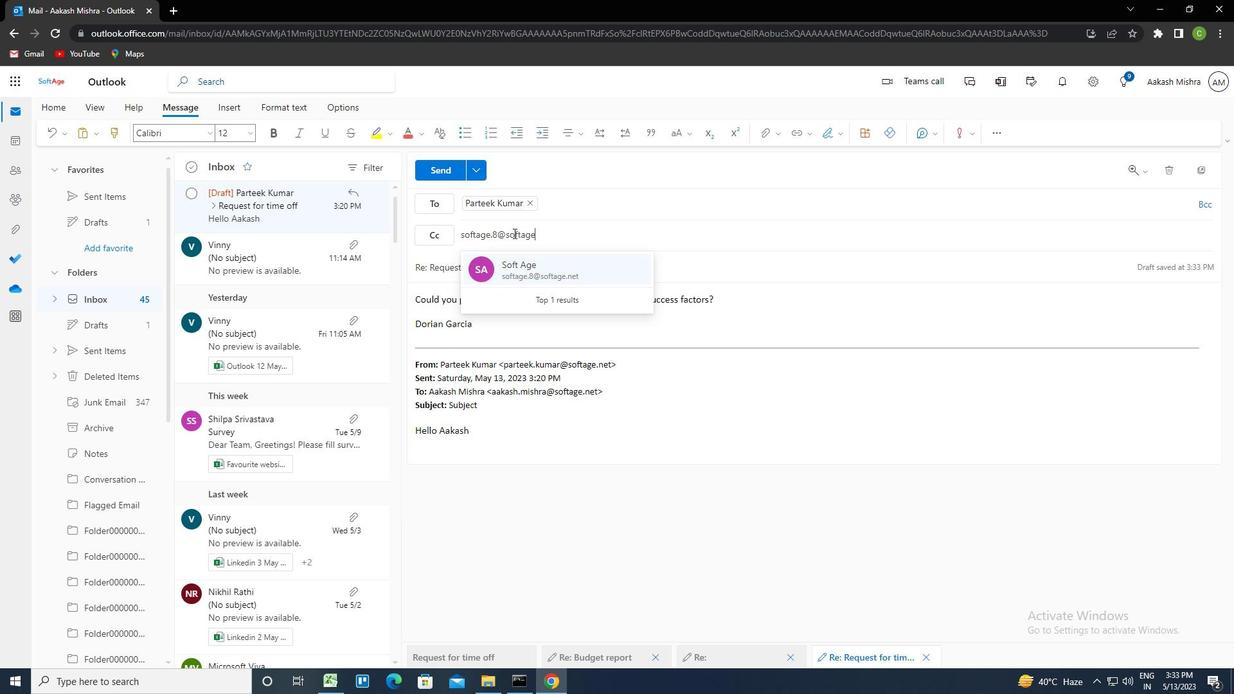 
Action: Mouse moved to (825, 139)
Screenshot: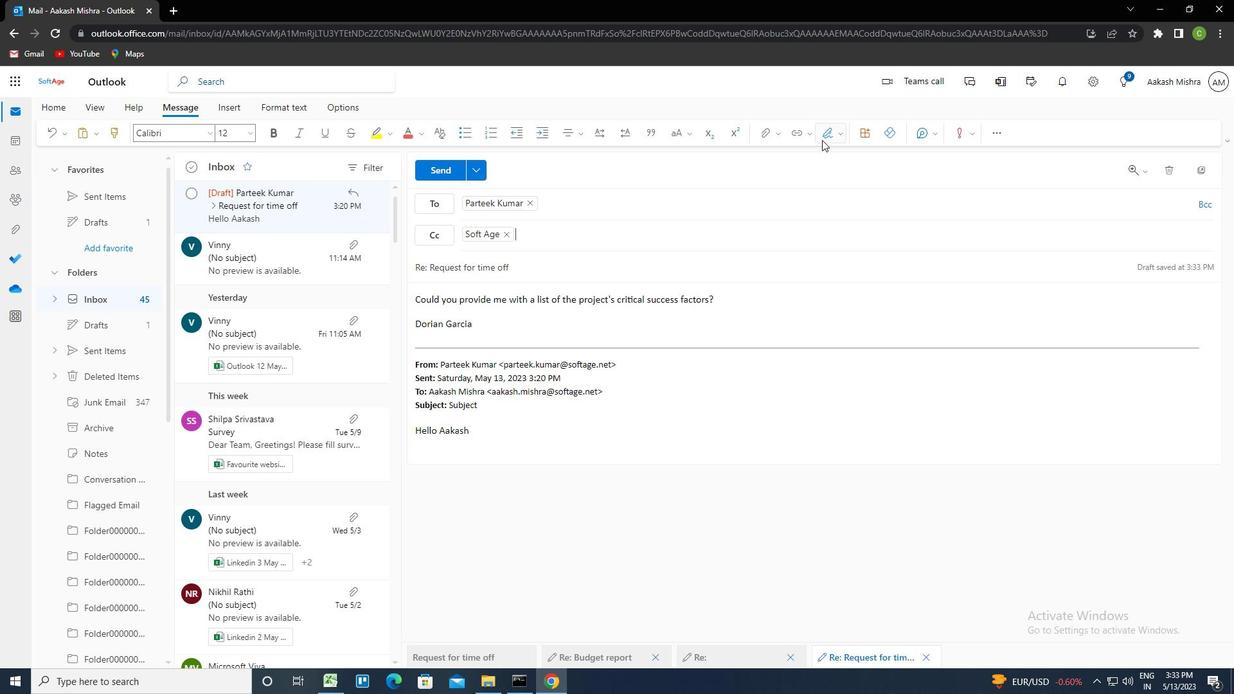 
Action: Mouse pressed left at (825, 139)
Screenshot: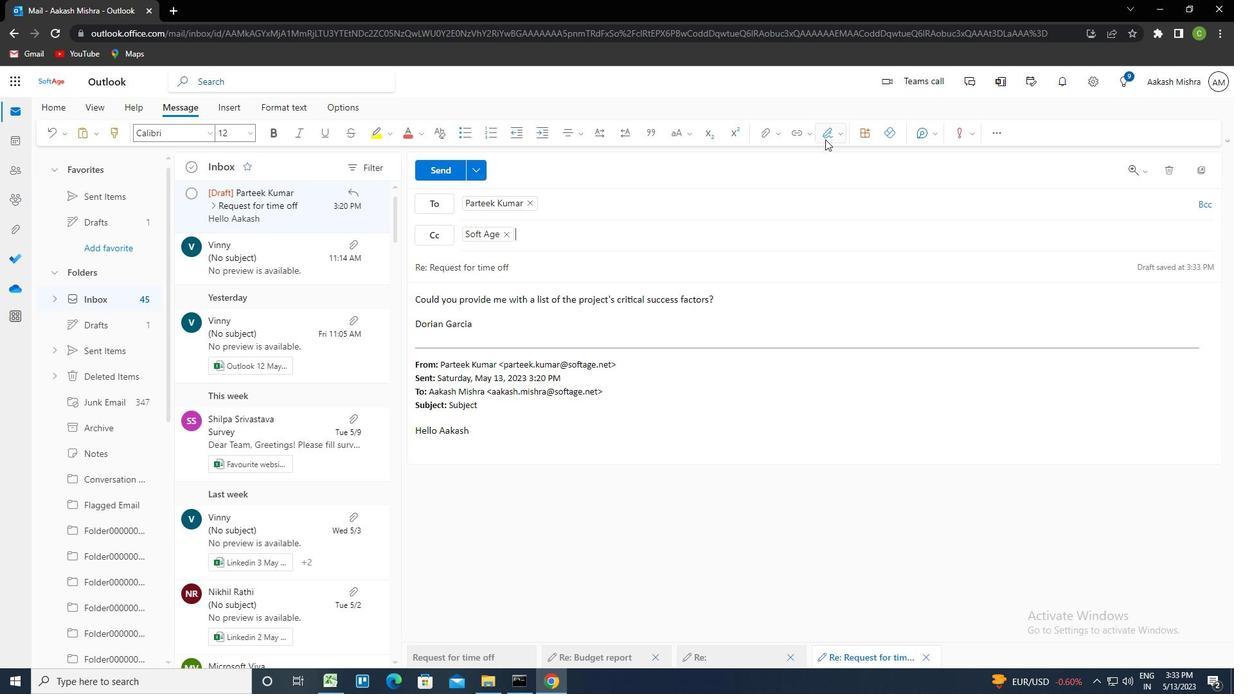 
Action: Mouse moved to (768, 128)
Screenshot: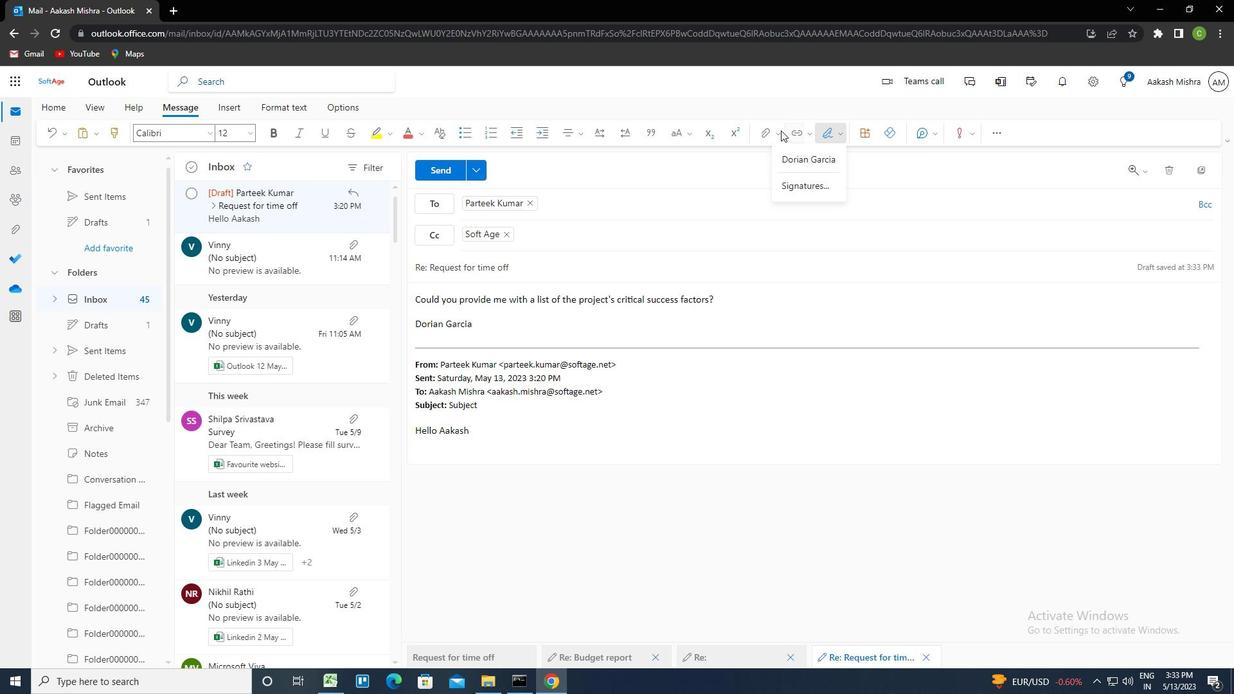 
Action: Mouse pressed left at (768, 128)
Screenshot: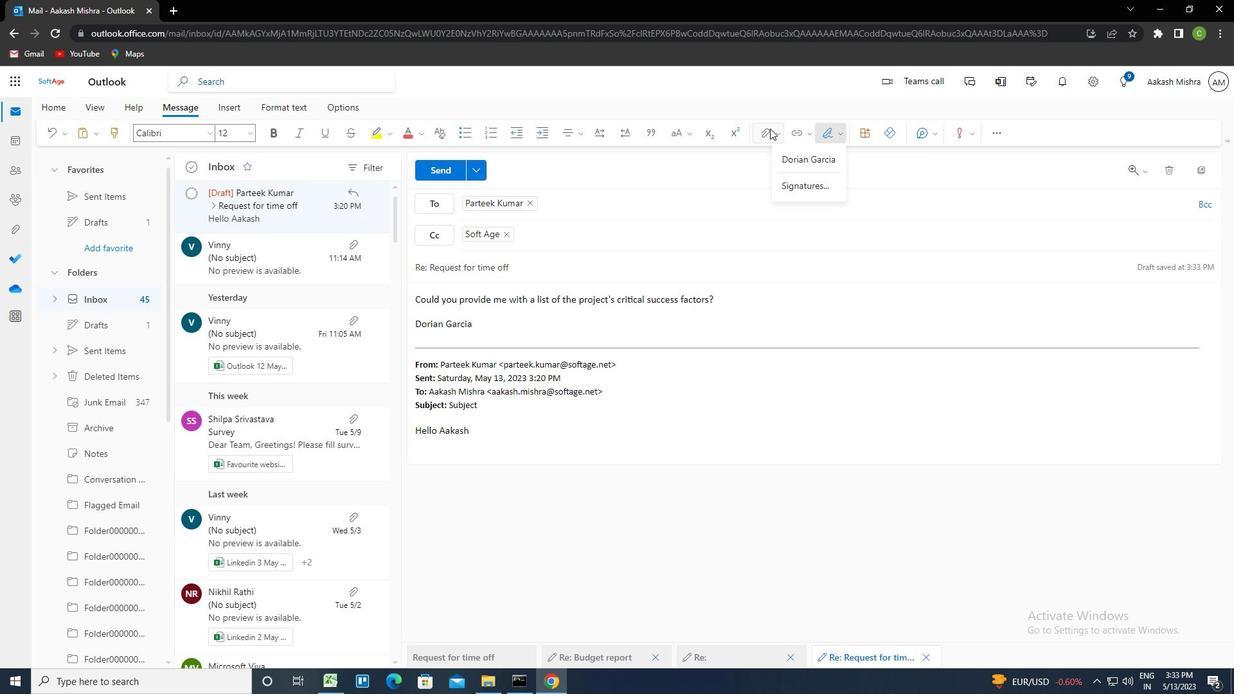 
Action: Mouse moved to (732, 158)
Screenshot: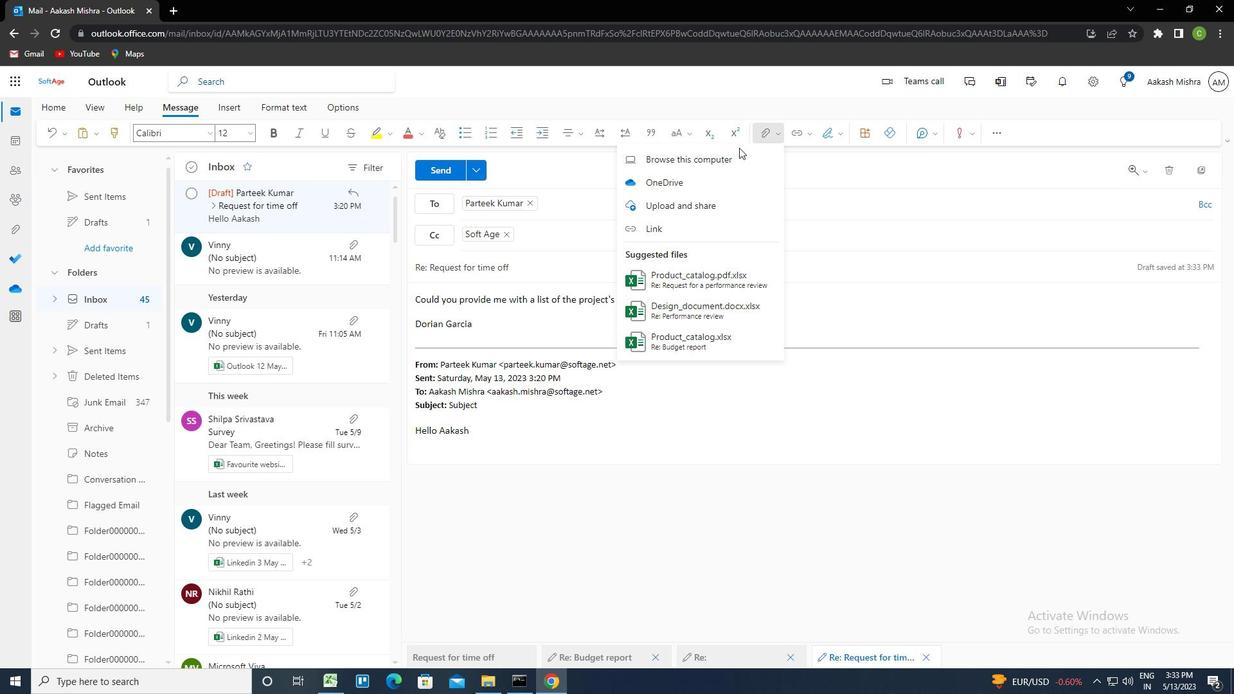 
Action: Mouse pressed left at (732, 158)
Screenshot: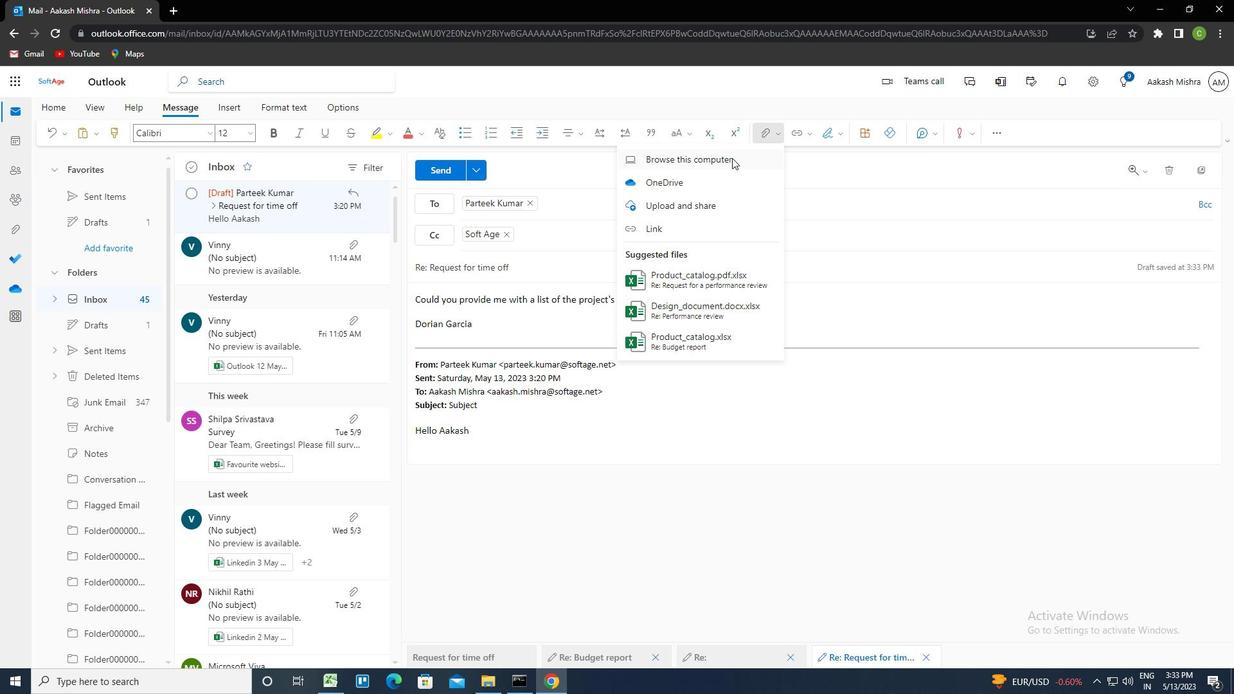 
Action: Mouse moved to (232, 176)
Screenshot: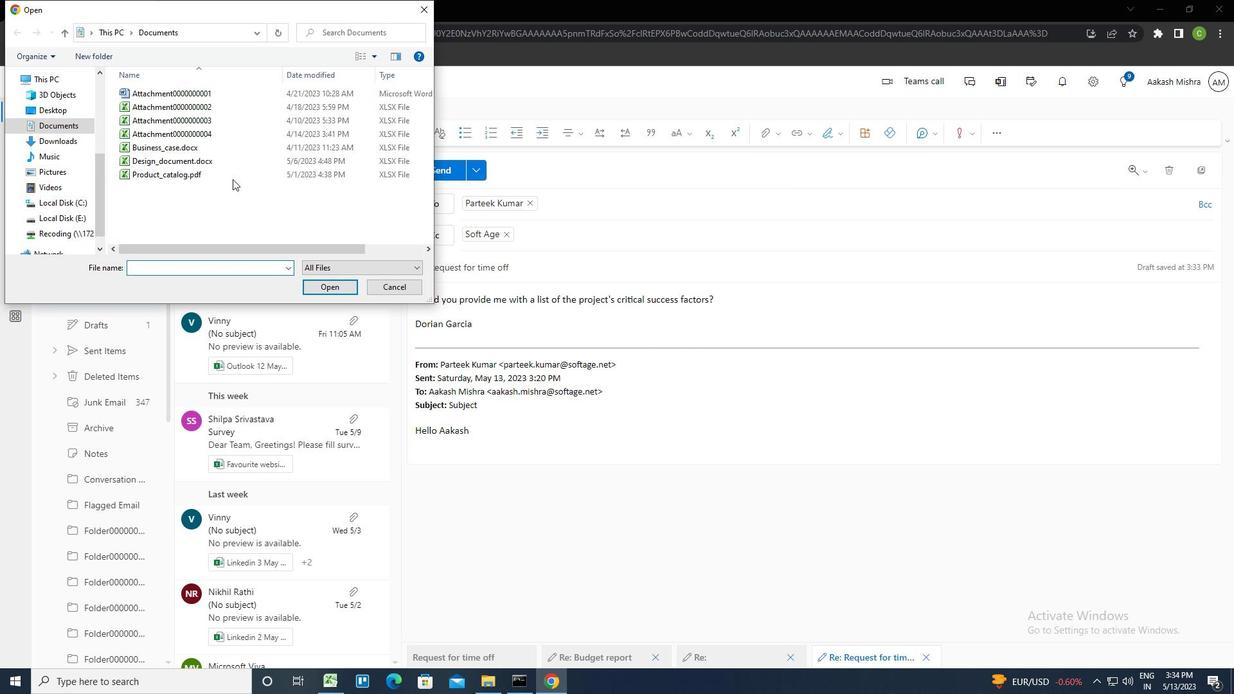
Action: Mouse pressed left at (232, 176)
Screenshot: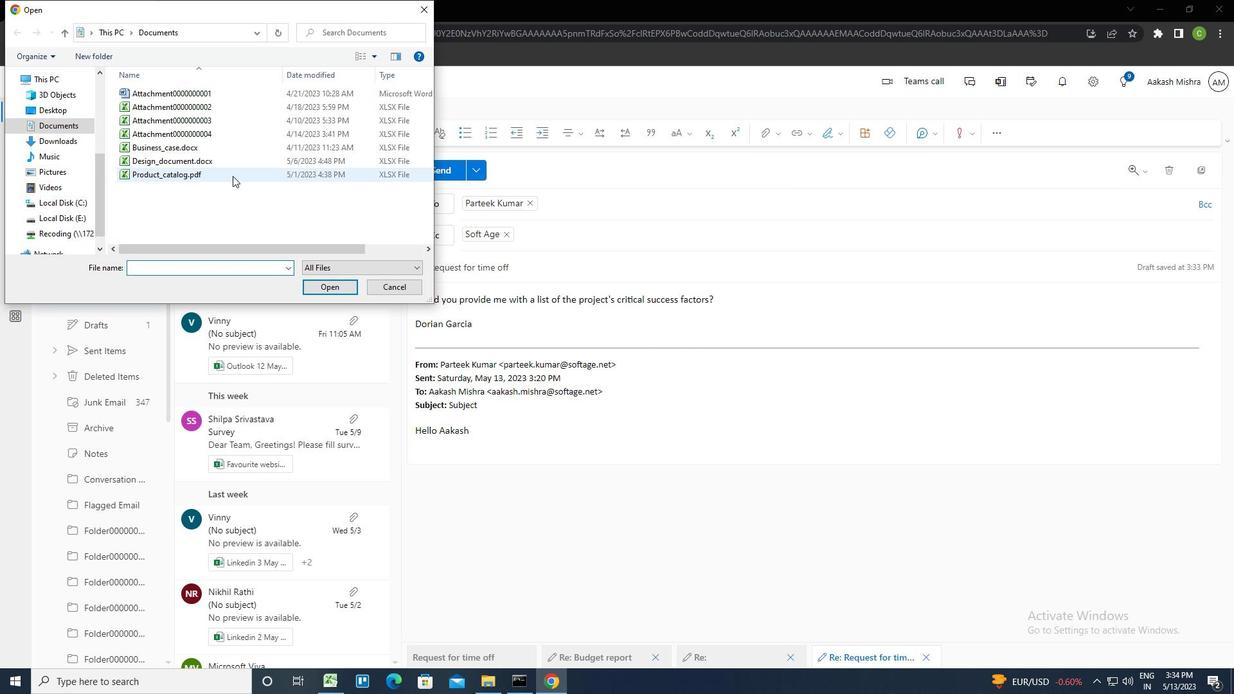 
Action: Key pressed <Key.f2><Key.caps_lock>S<Key.caps_lock>OCIAL<Key.shift_r><Key.shift_r>_MEDIA<Key.shift_r>_POLICY<Key.shift_r><Key.shift_r><Key.shift_r><Key.shift_r>_<Key.backspace>.DOCX
Screenshot: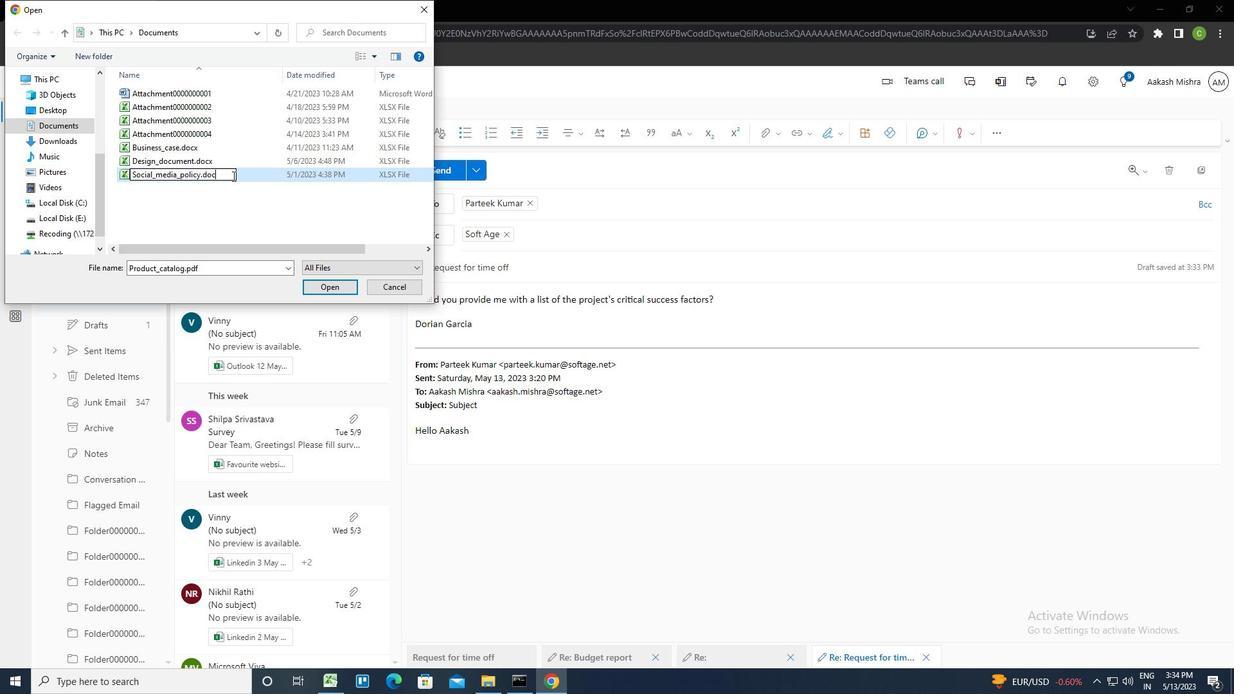 
Action: Mouse moved to (270, 177)
Screenshot: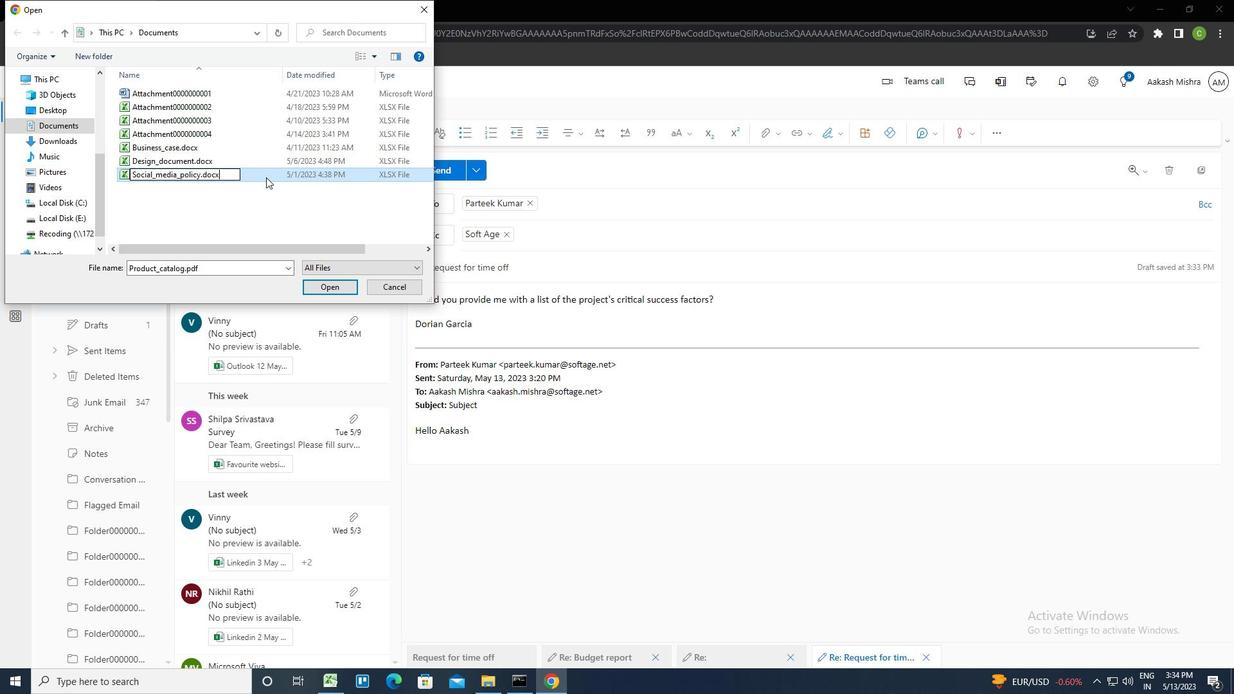 
Action: Mouse pressed left at (270, 177)
Screenshot: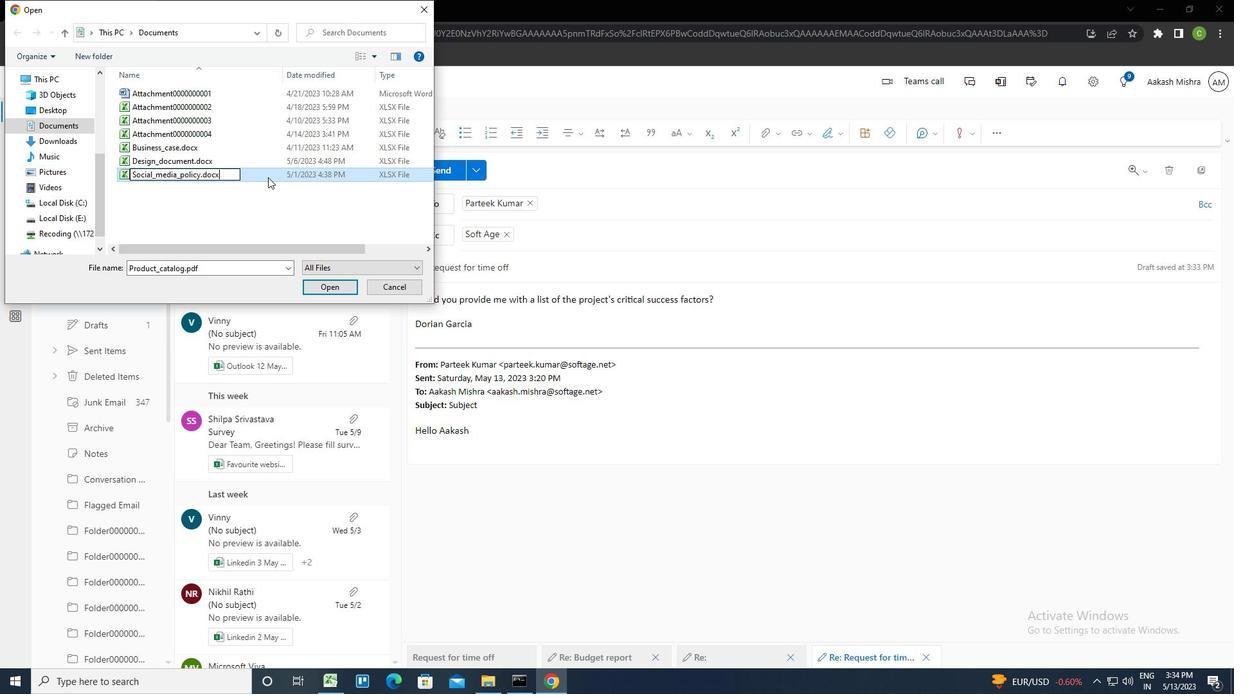 
Action: Mouse pressed left at (270, 177)
Screenshot: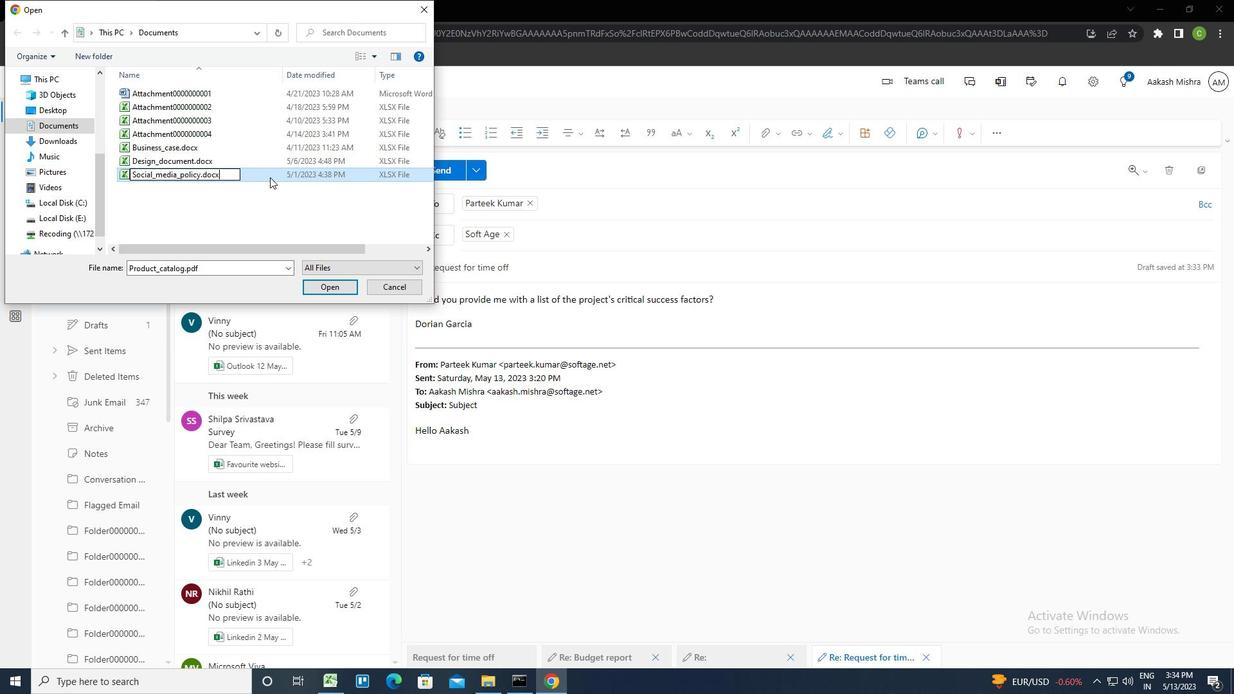 
Action: Mouse pressed left at (270, 177)
Screenshot: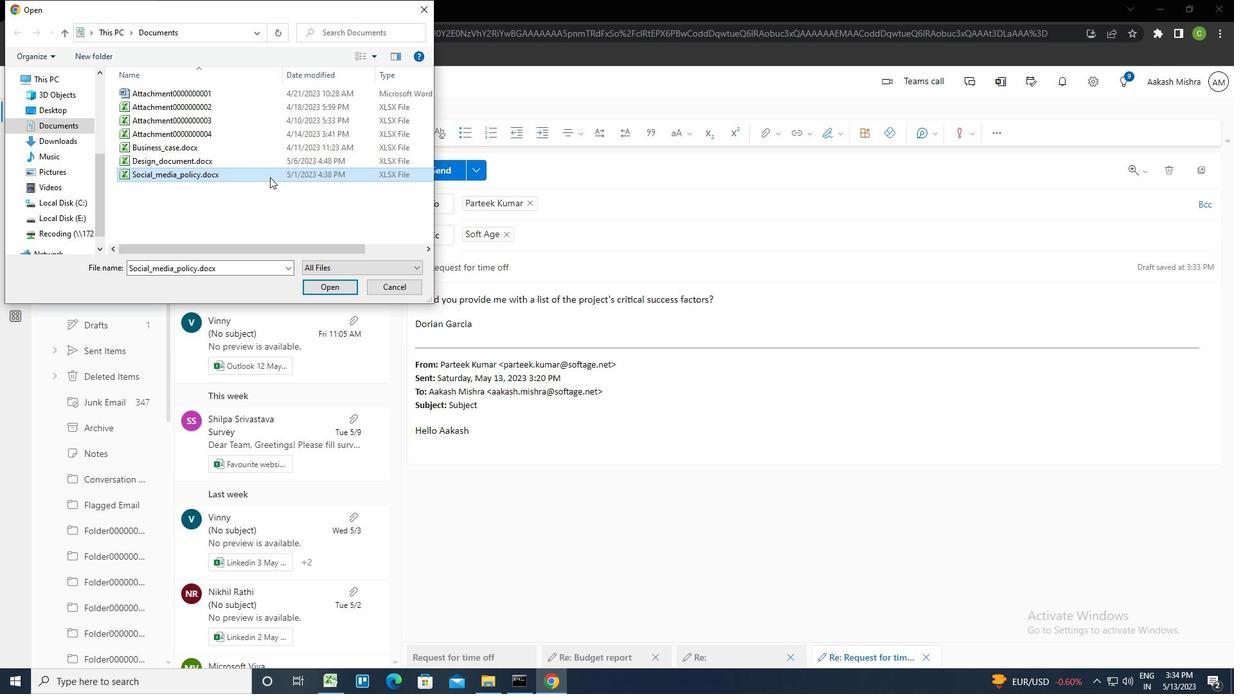 
Action: Mouse moved to (446, 178)
Screenshot: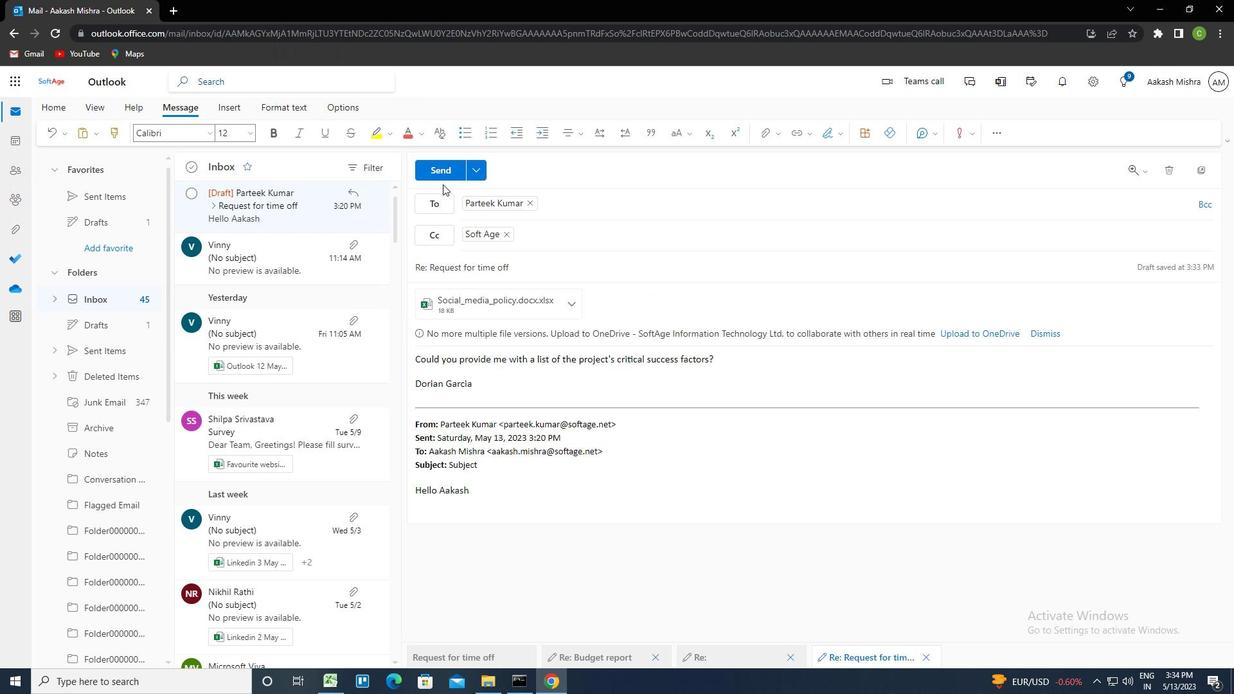 
Action: Mouse pressed left at (446, 178)
Screenshot: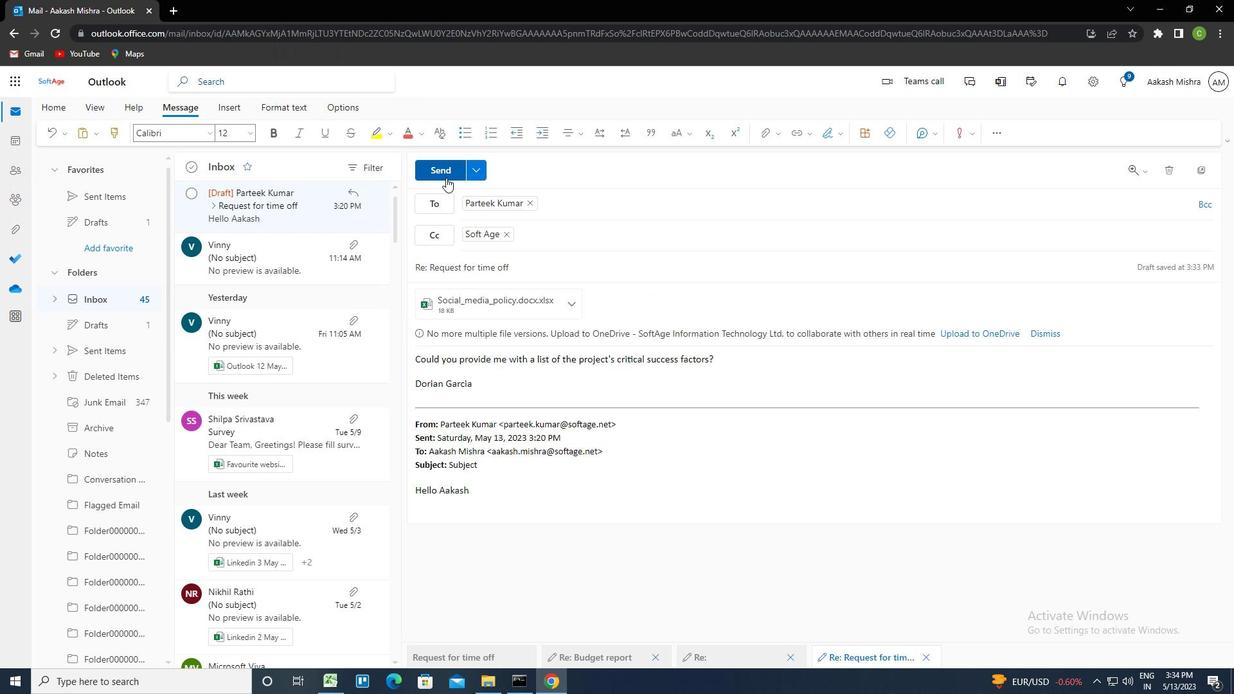 
Action: Mouse moved to (602, 396)
Screenshot: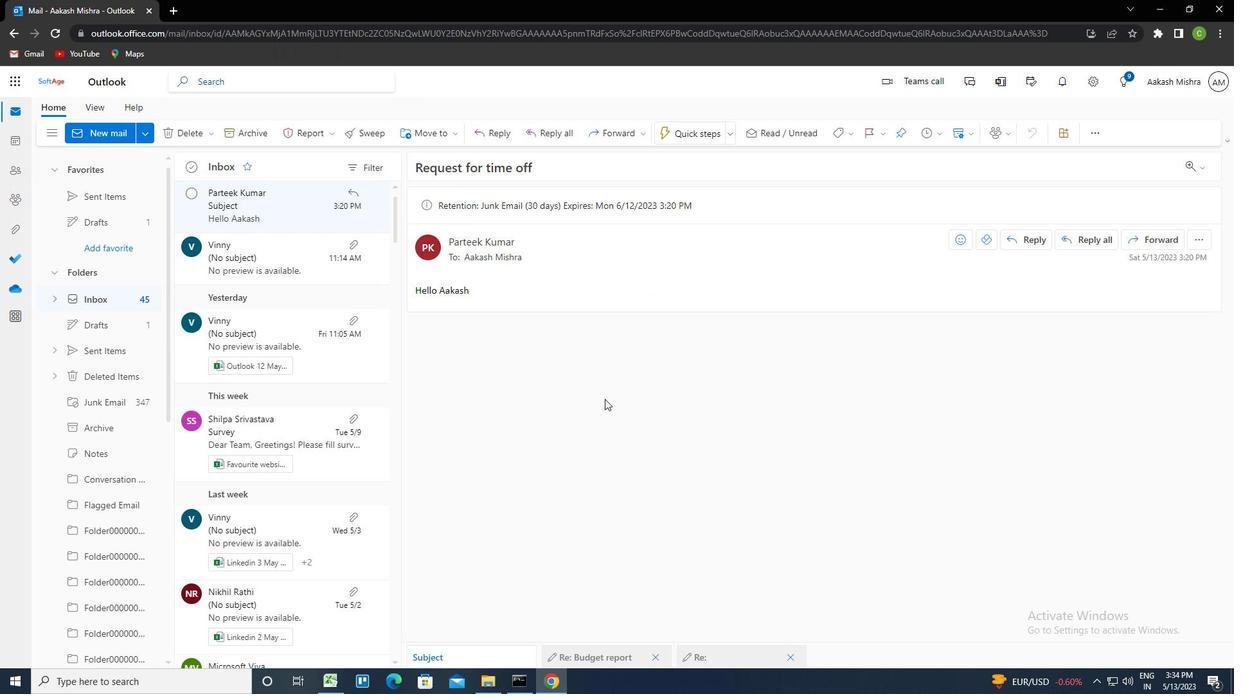 
